 Task: Create a rule when custom fields attachments is set to a date Less than 1  hours ago by anyone except me.
Action: Mouse pressed left at (779, 207)
Screenshot: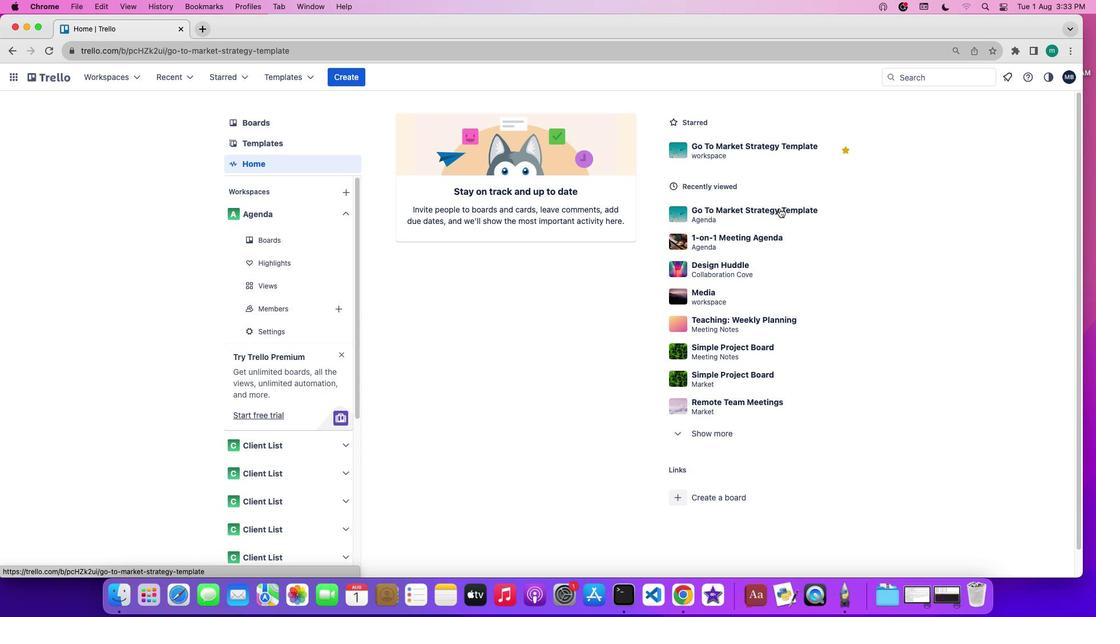 
Action: Mouse moved to (995, 246)
Screenshot: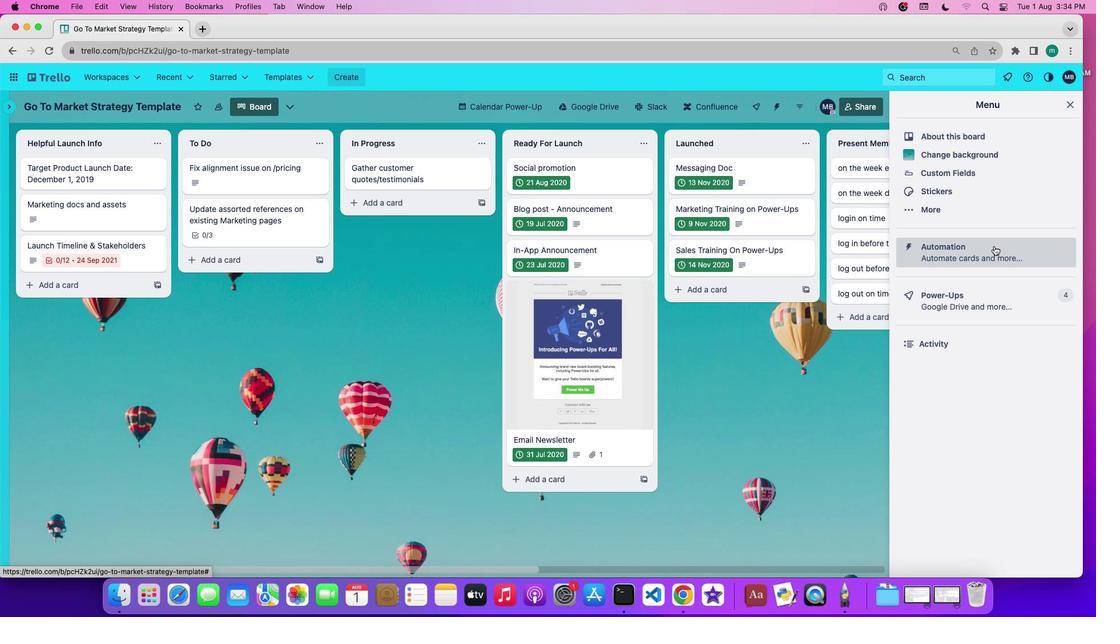 
Action: Mouse pressed left at (995, 246)
Screenshot: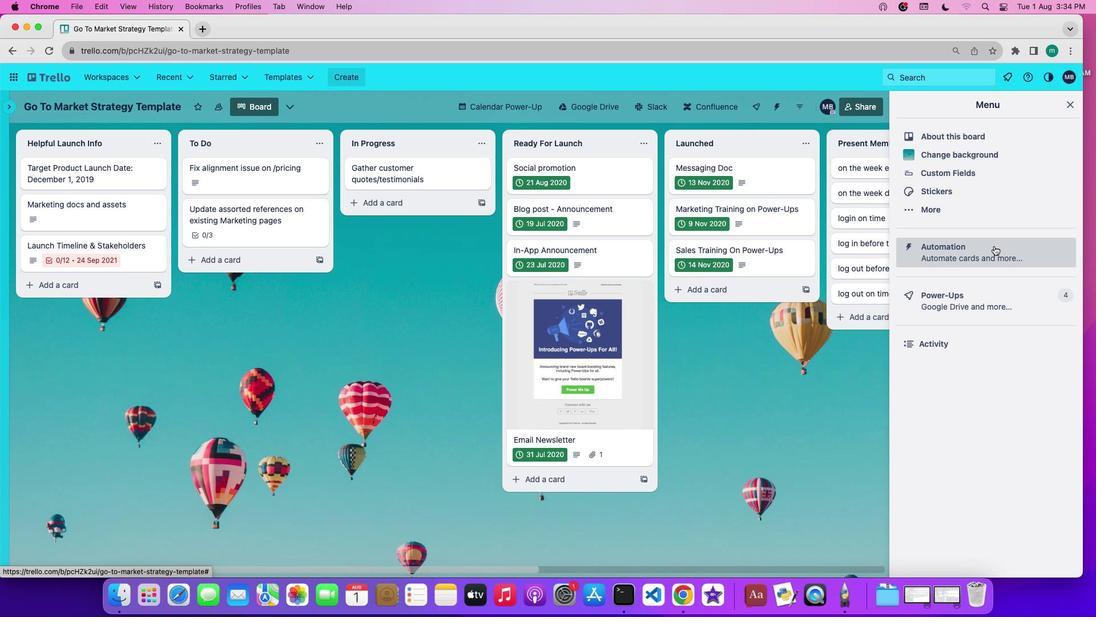 
Action: Mouse moved to (42, 204)
Screenshot: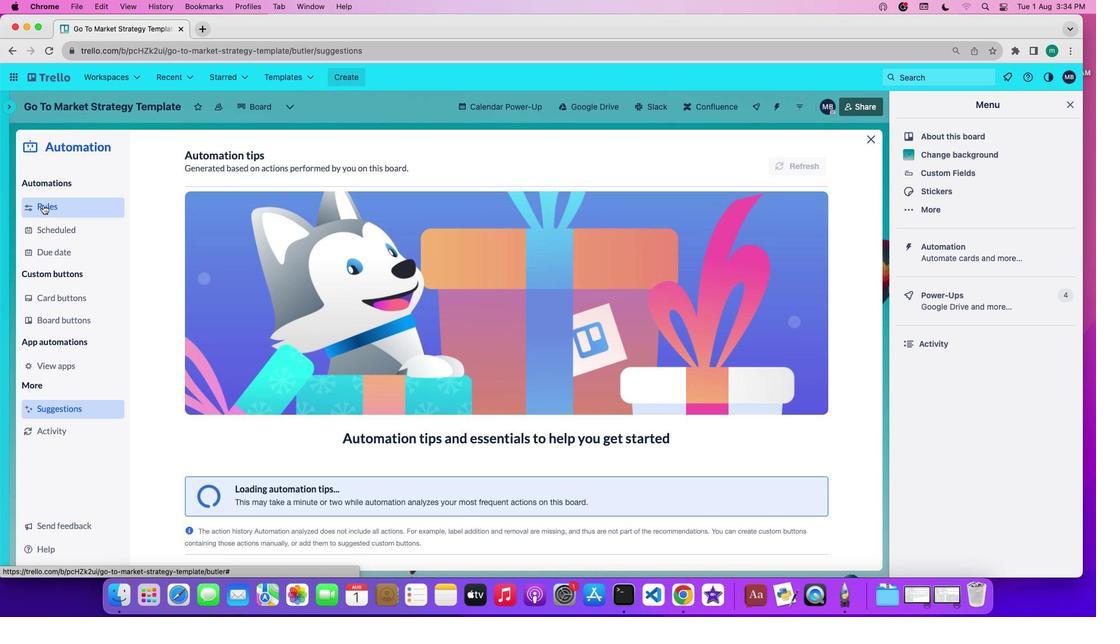 
Action: Mouse pressed left at (42, 204)
Screenshot: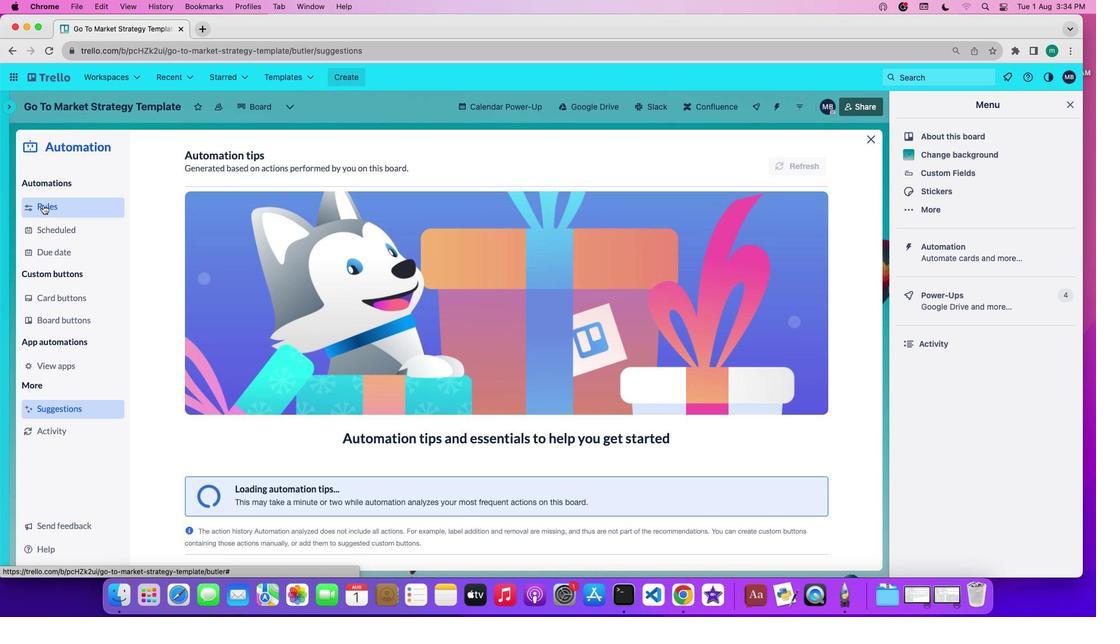 
Action: Mouse moved to (271, 403)
Screenshot: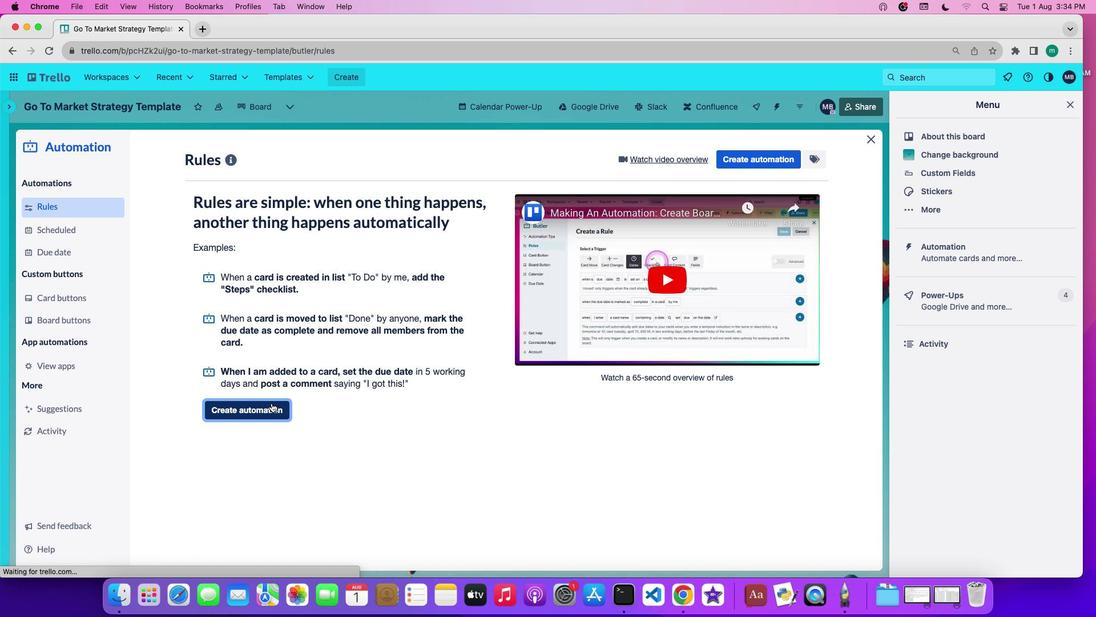 
Action: Mouse pressed left at (271, 403)
Screenshot: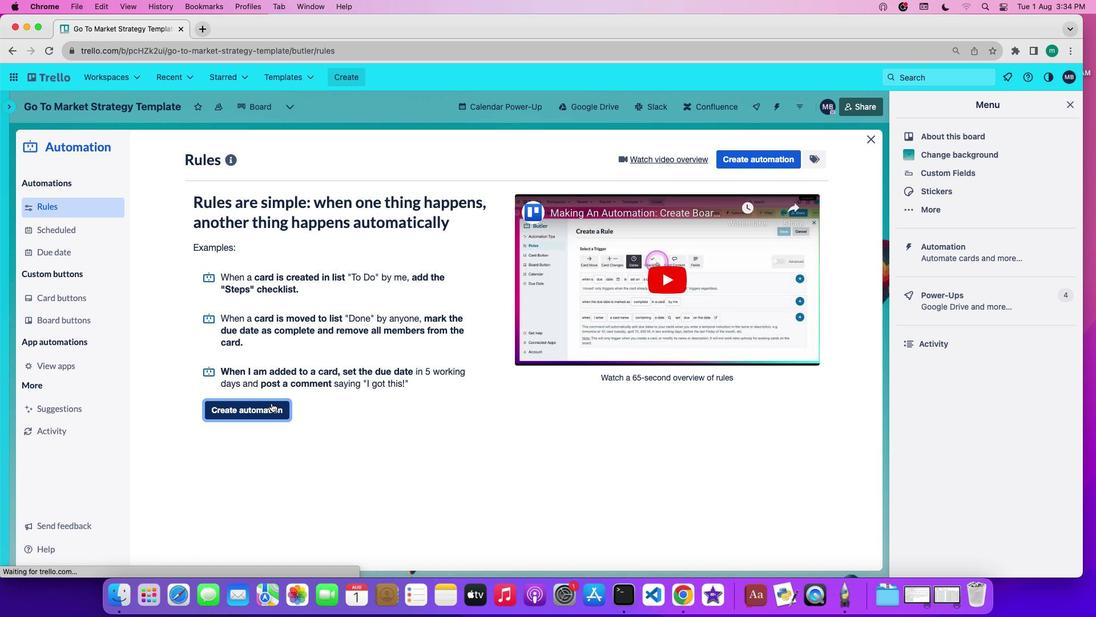 
Action: Mouse moved to (522, 270)
Screenshot: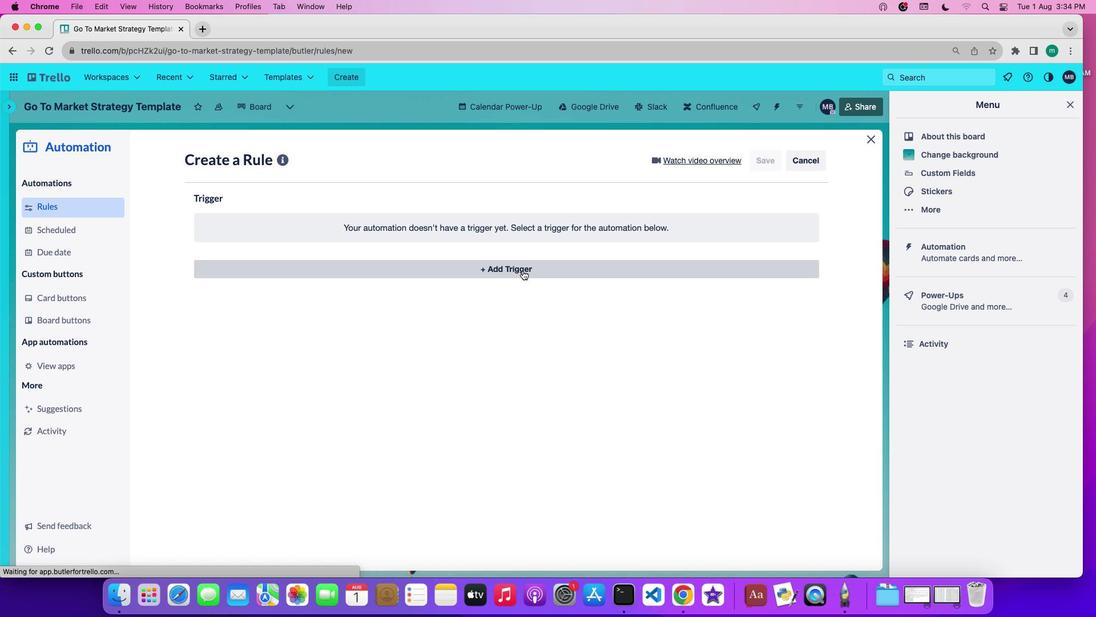 
Action: Mouse pressed left at (522, 270)
Screenshot: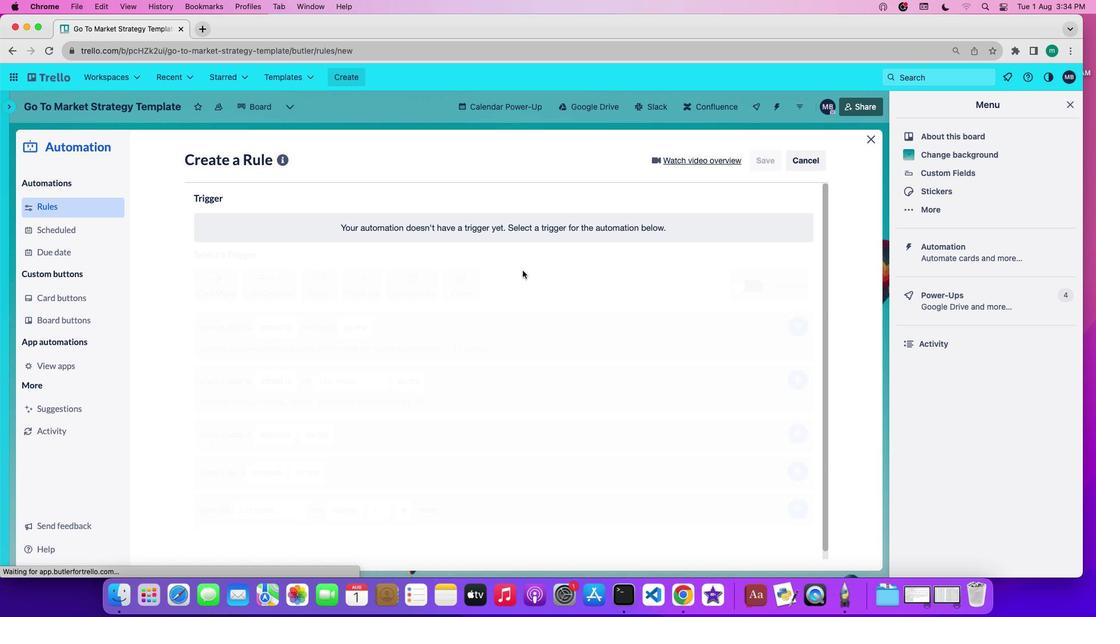 
Action: Mouse moved to (466, 301)
Screenshot: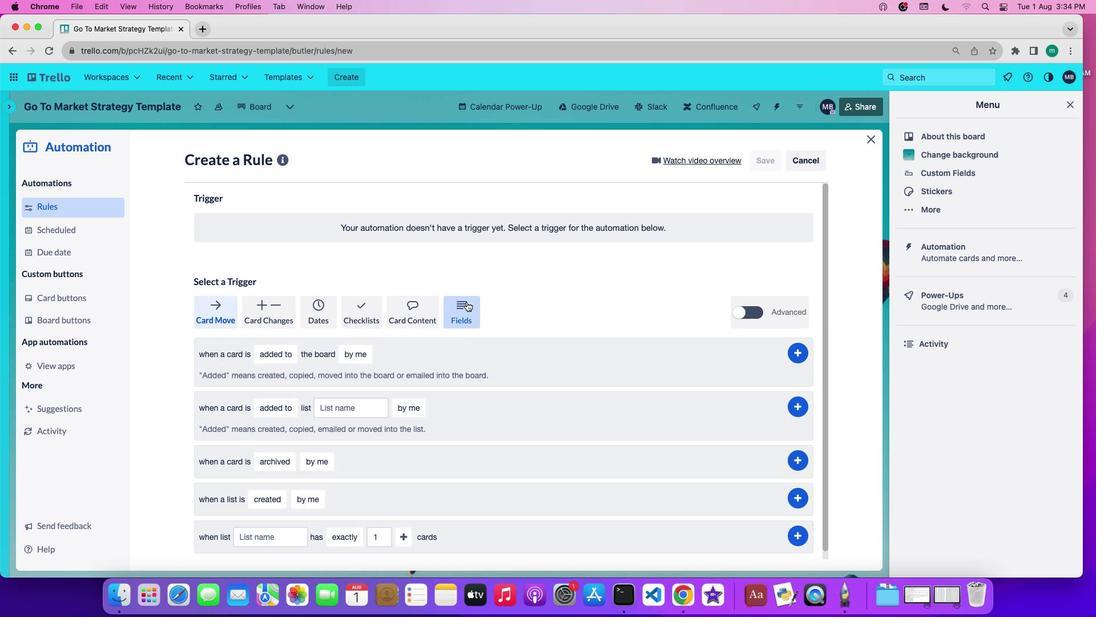
Action: Mouse pressed left at (466, 301)
Screenshot: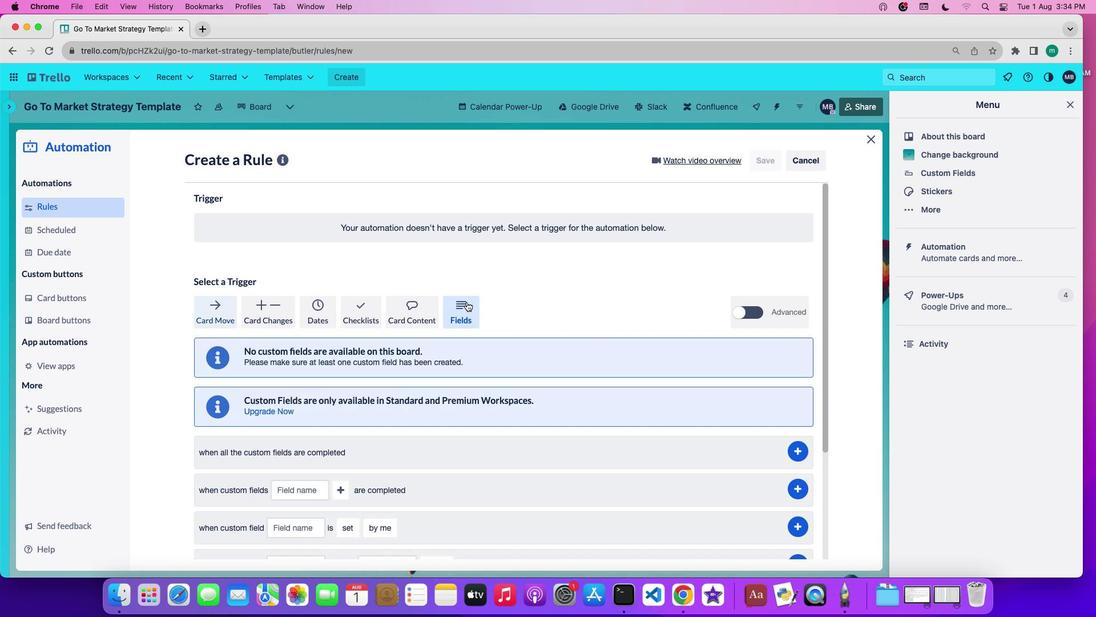 
Action: Mouse moved to (499, 395)
Screenshot: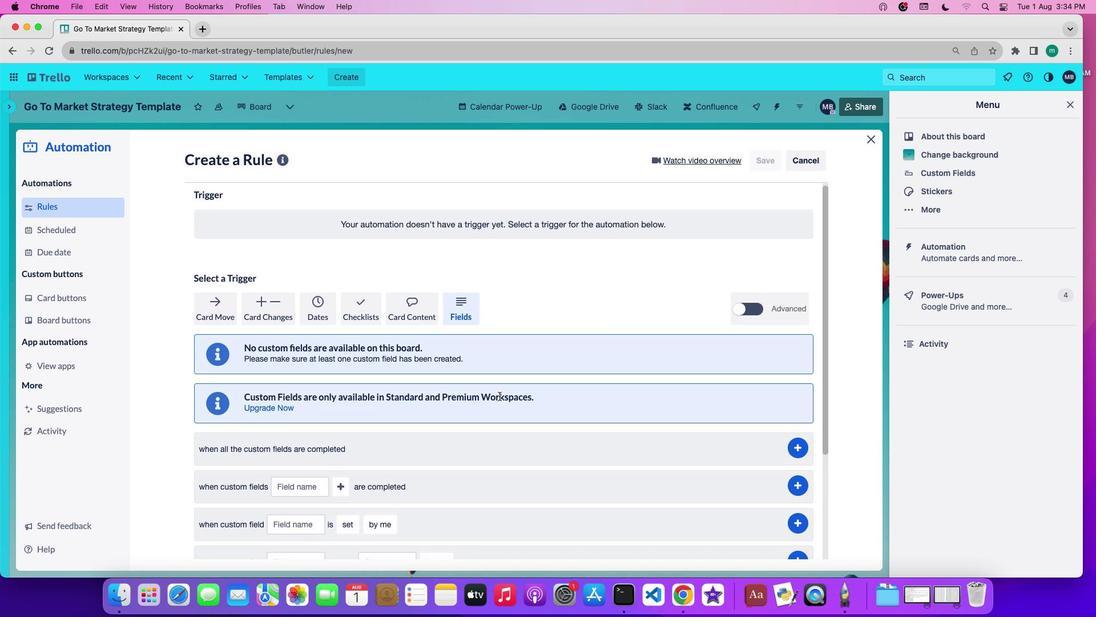 
Action: Mouse scrolled (499, 395) with delta (0, 0)
Screenshot: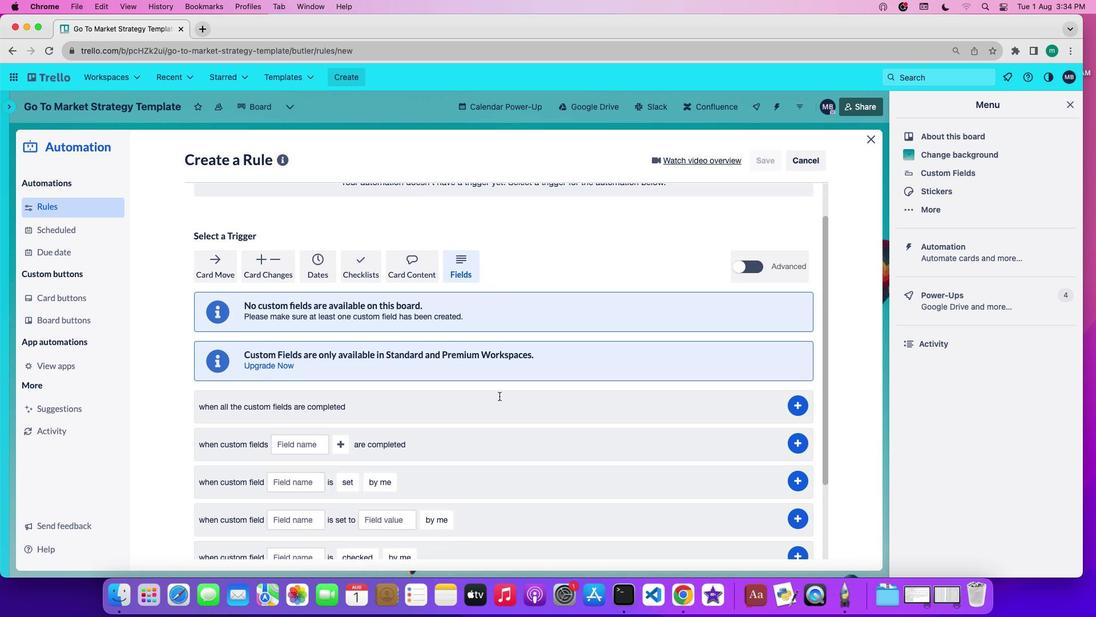 
Action: Mouse scrolled (499, 395) with delta (0, 0)
Screenshot: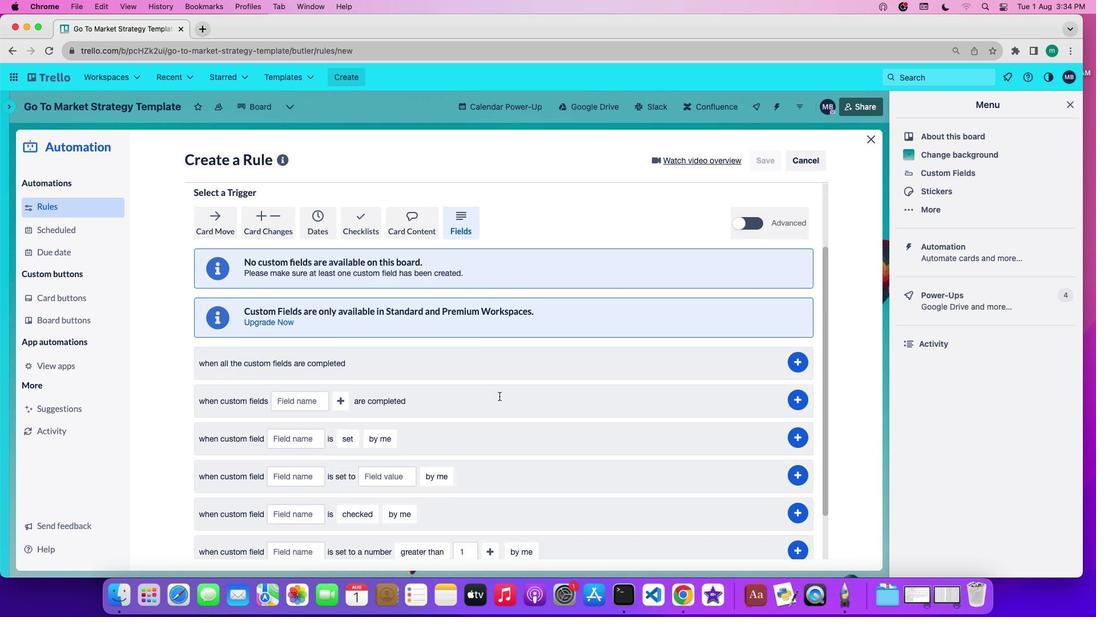
Action: Mouse moved to (499, 395)
Screenshot: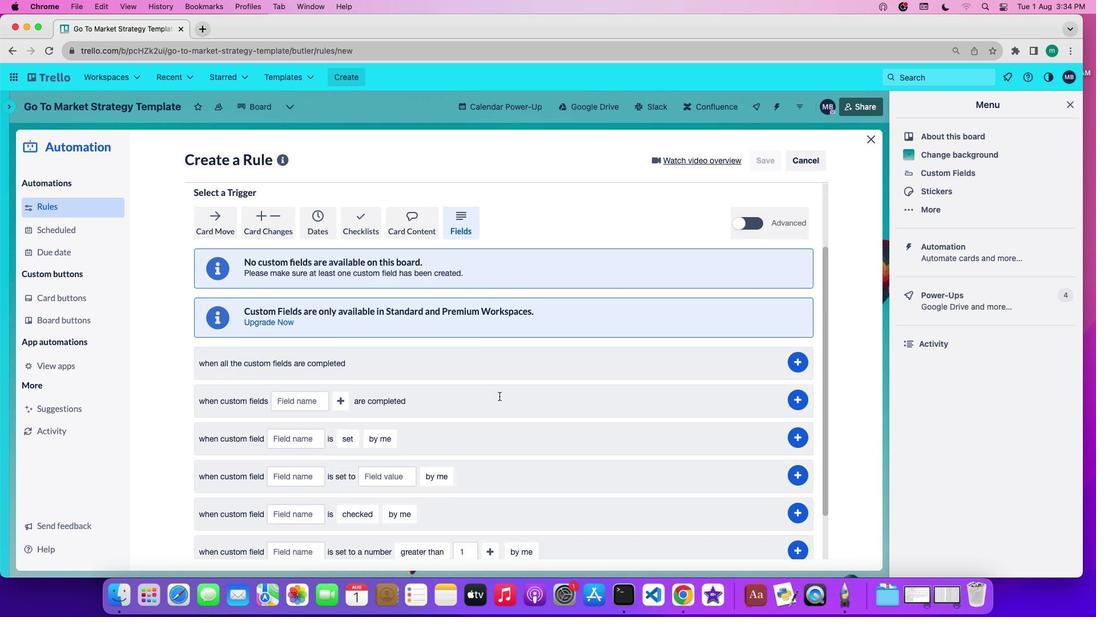 
Action: Mouse scrolled (499, 395) with delta (0, -1)
Screenshot: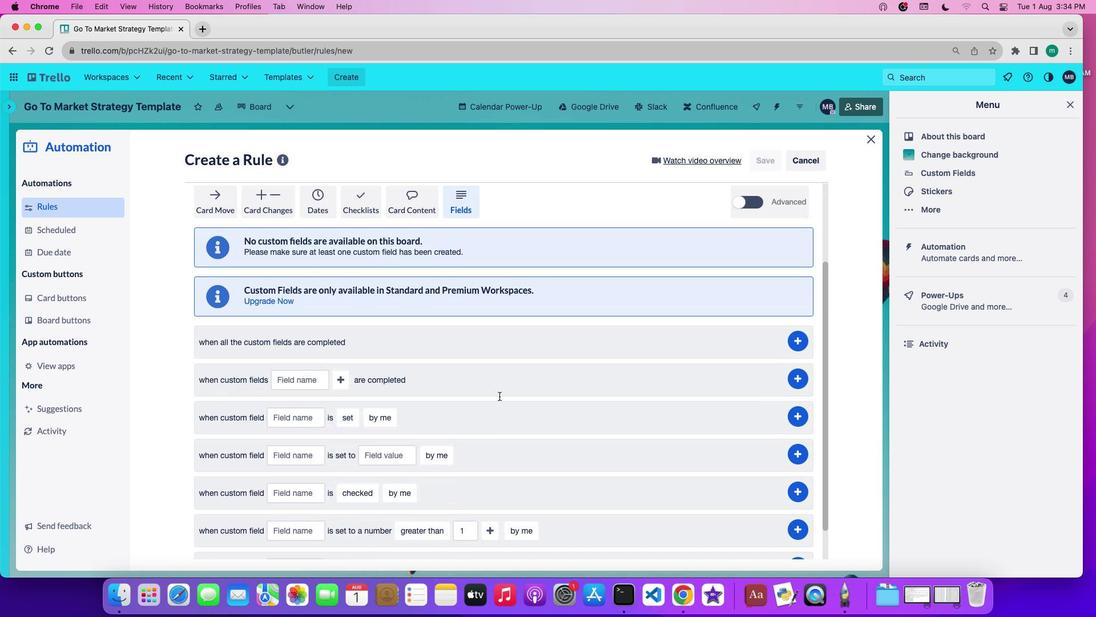 
Action: Mouse scrolled (499, 395) with delta (0, -2)
Screenshot: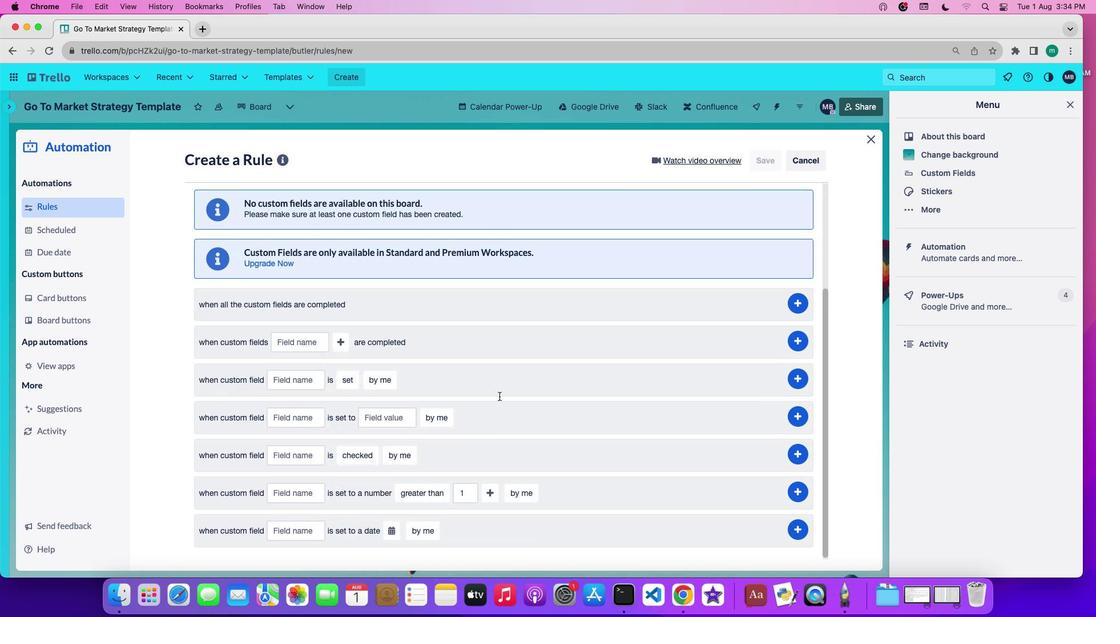 
Action: Mouse scrolled (499, 395) with delta (0, -2)
Screenshot: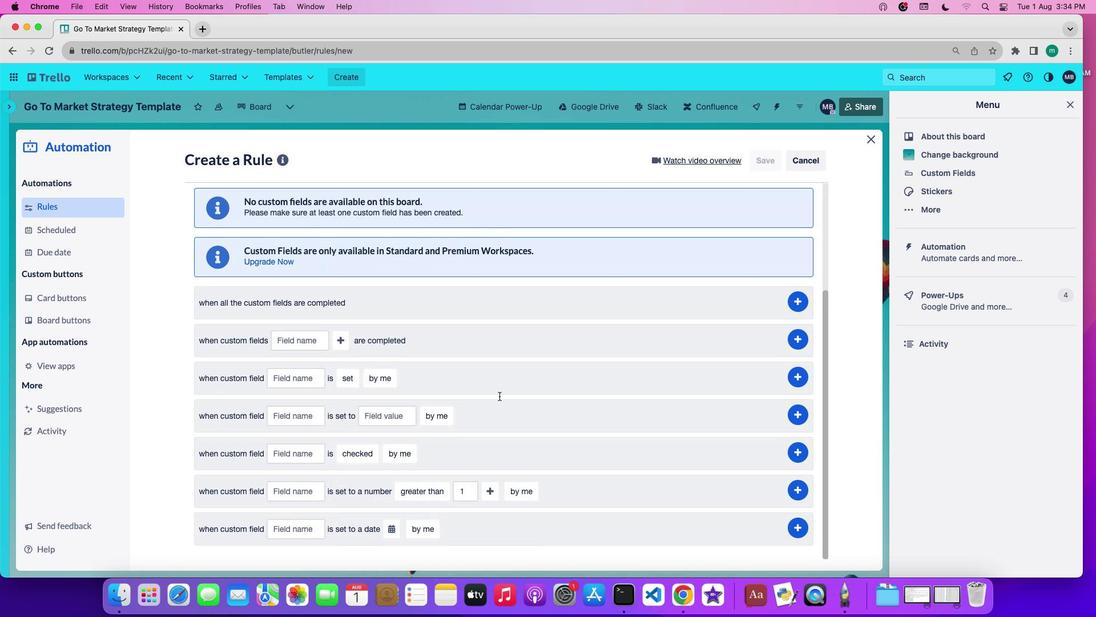 
Action: Mouse scrolled (499, 395) with delta (0, 0)
Screenshot: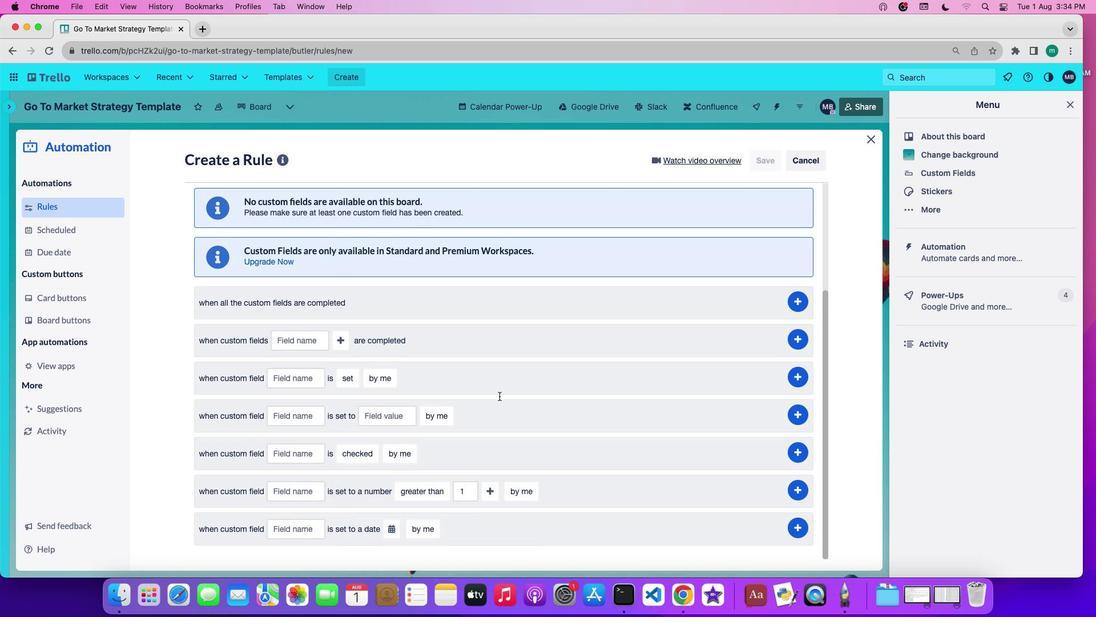 
Action: Mouse scrolled (499, 395) with delta (0, 0)
Screenshot: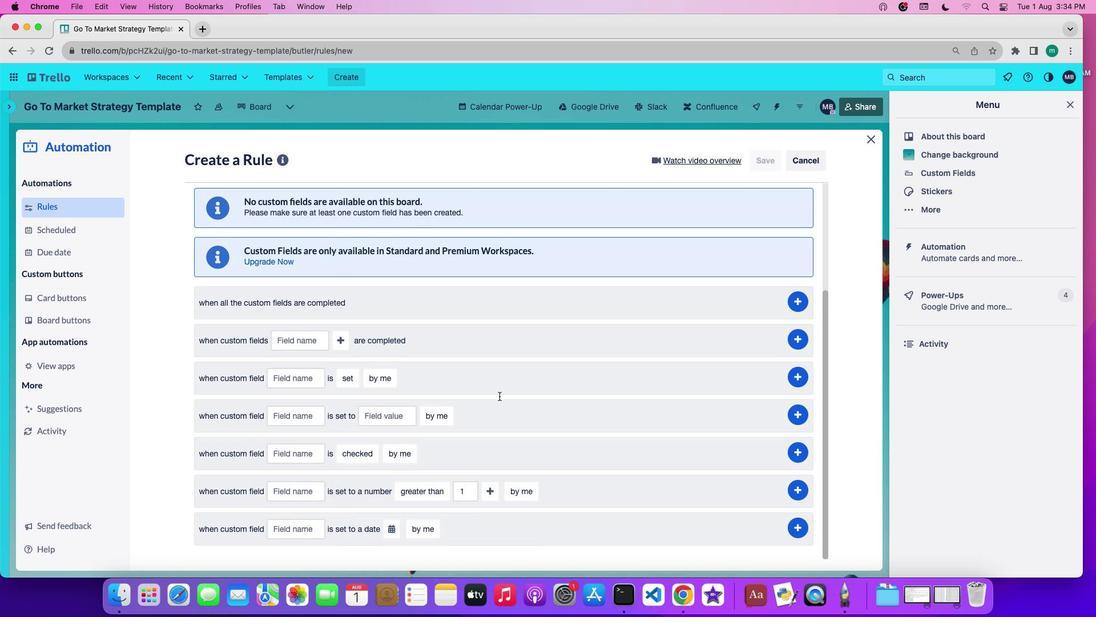 
Action: Mouse scrolled (499, 395) with delta (0, -1)
Screenshot: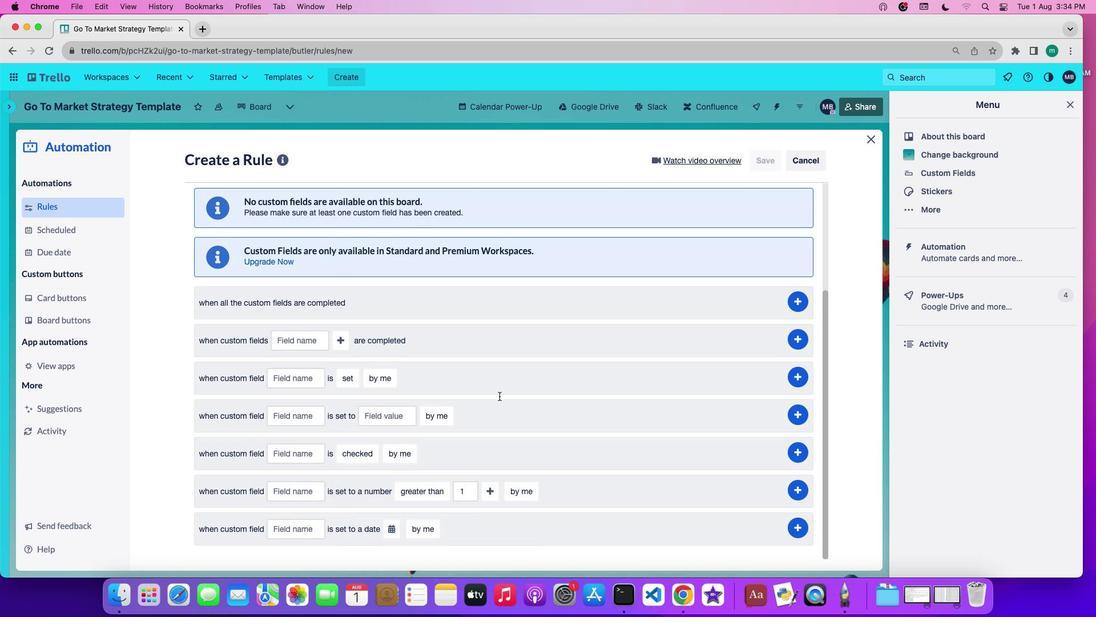 
Action: Mouse scrolled (499, 395) with delta (0, -2)
Screenshot: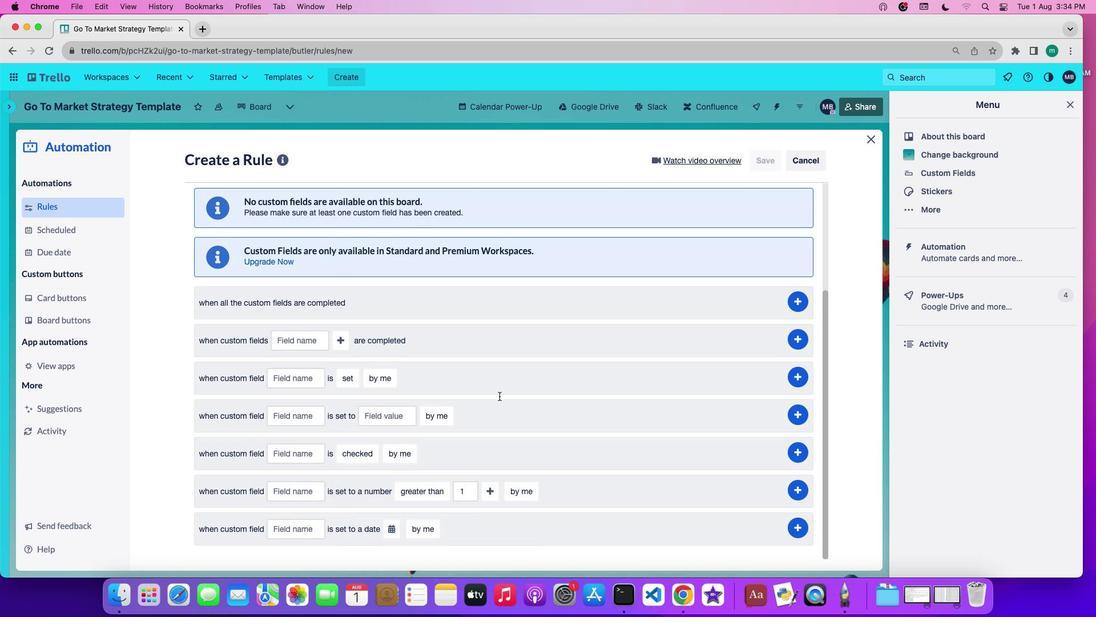 
Action: Mouse moved to (319, 519)
Screenshot: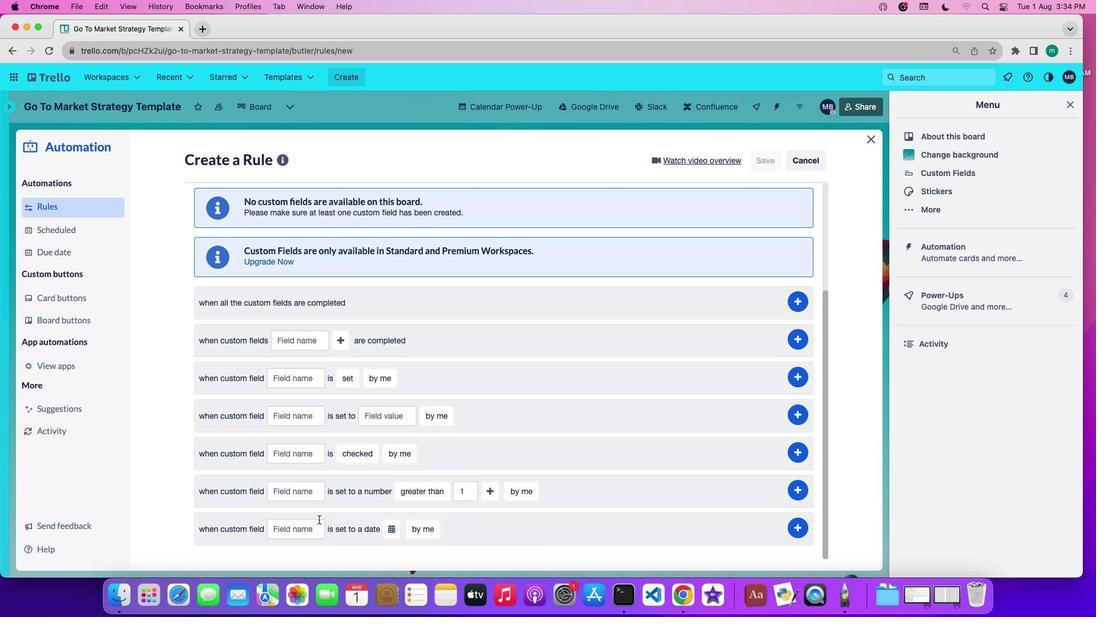 
Action: Mouse pressed left at (319, 519)
Screenshot: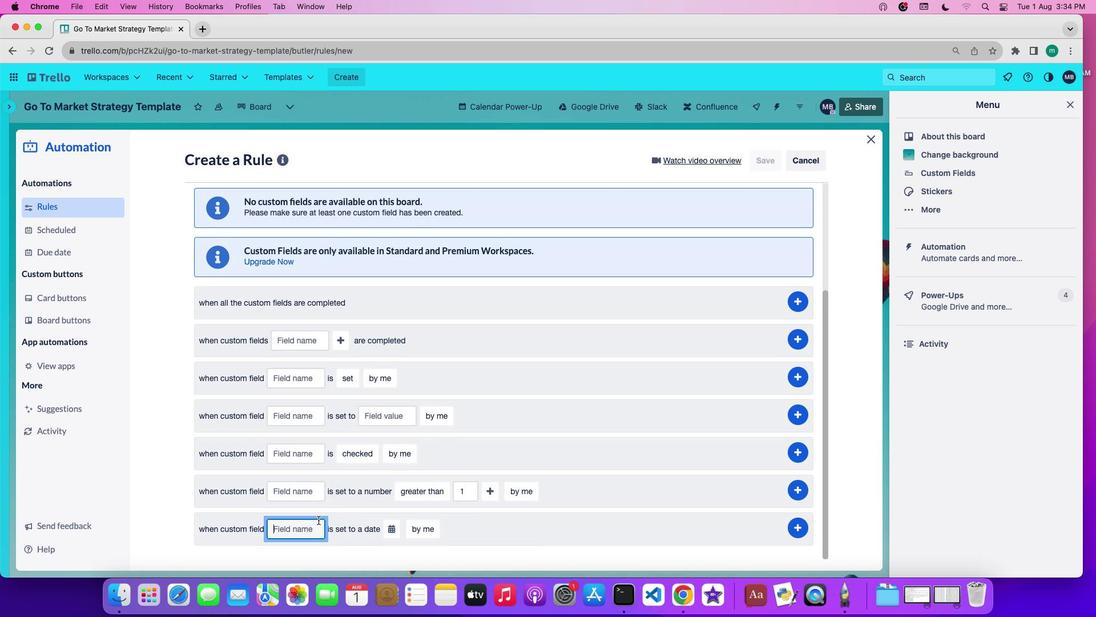 
Action: Mouse moved to (318, 519)
Screenshot: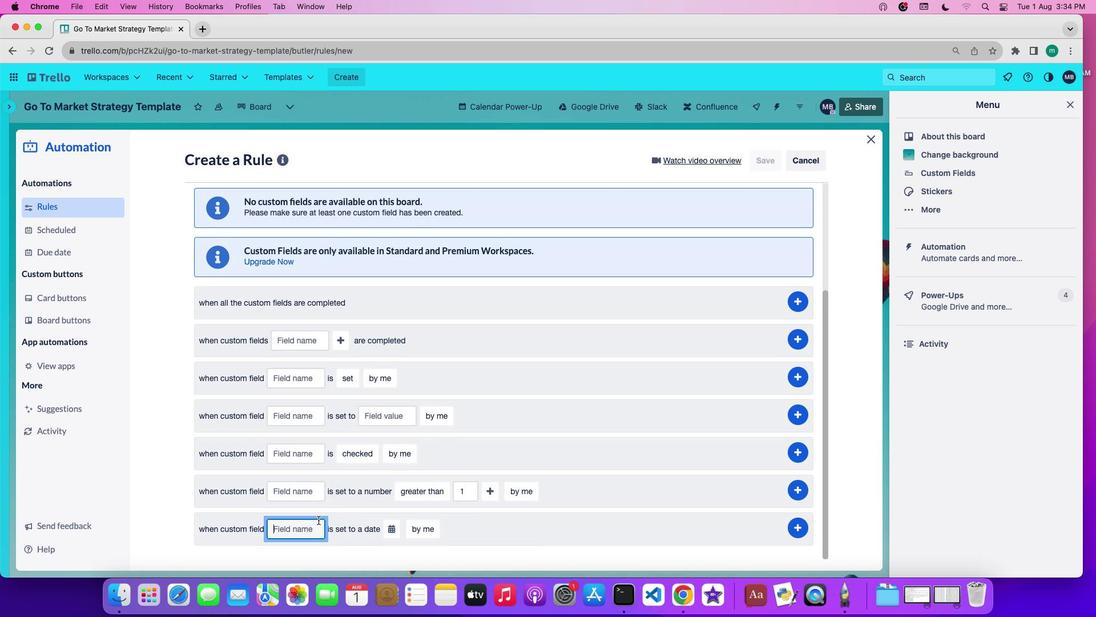 
Action: Key pressed 'a''t''t''a''c''h''m''e''n''t''s'
Screenshot: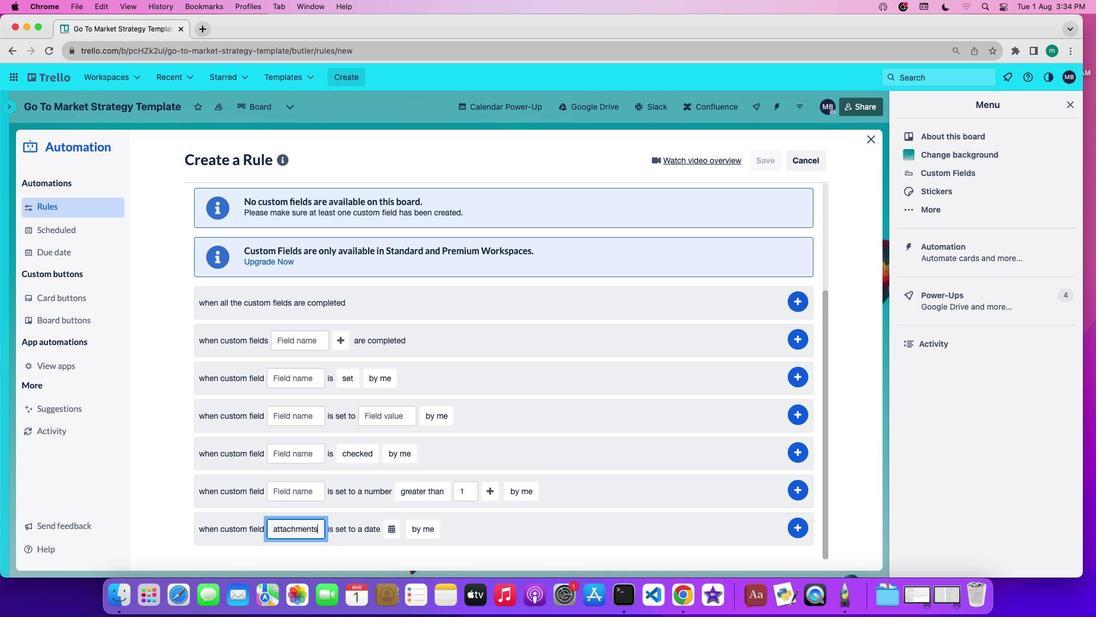 
Action: Mouse moved to (385, 534)
Screenshot: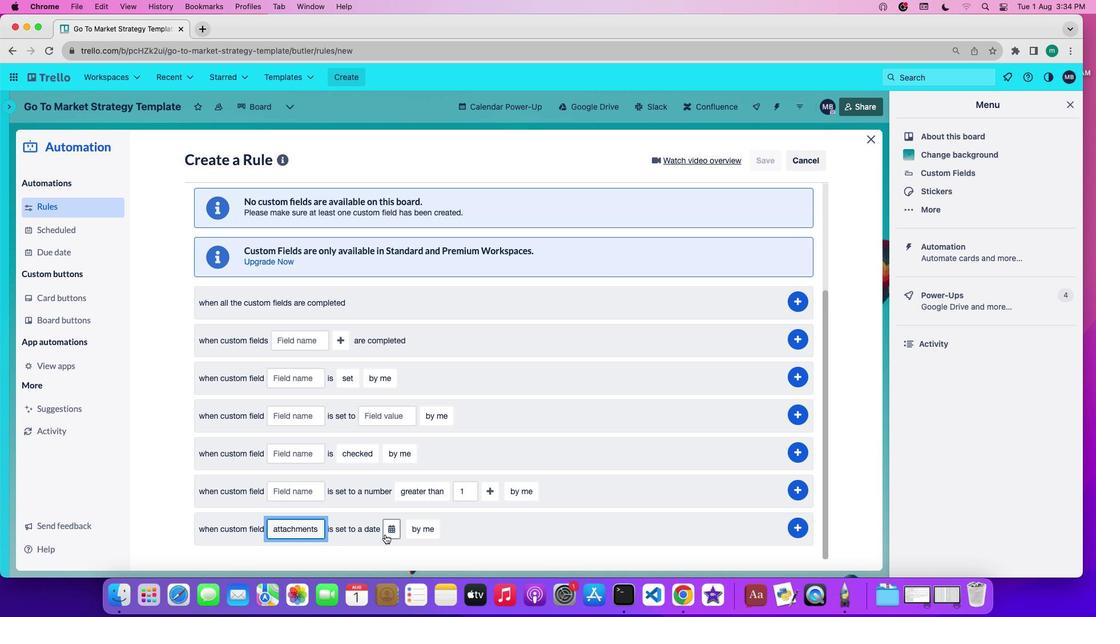 
Action: Mouse pressed left at (385, 534)
Screenshot: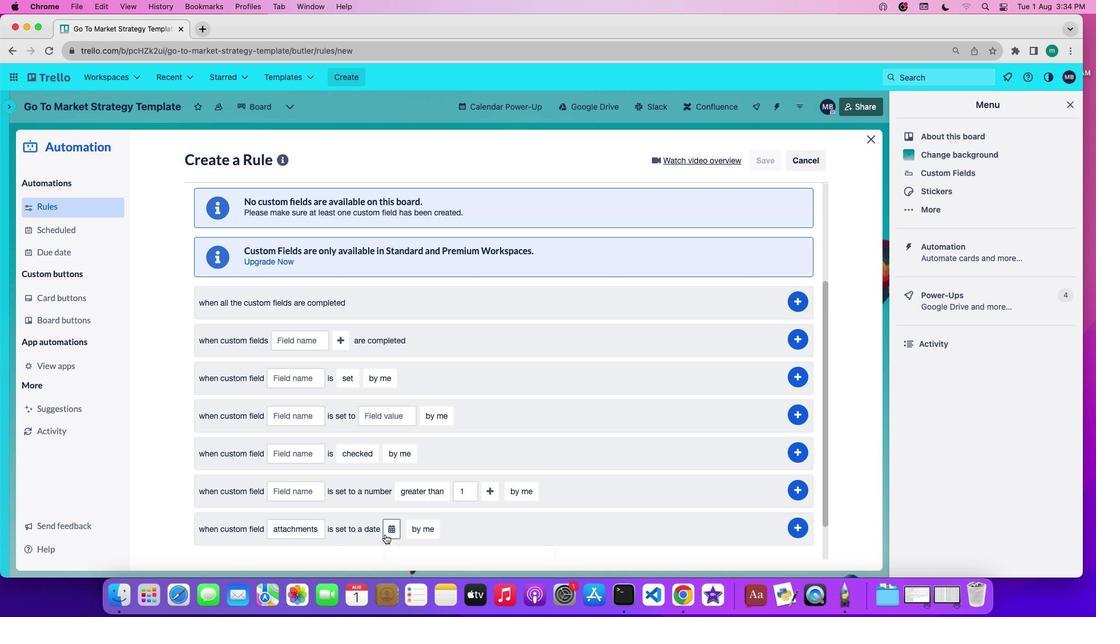 
Action: Mouse moved to (387, 534)
Screenshot: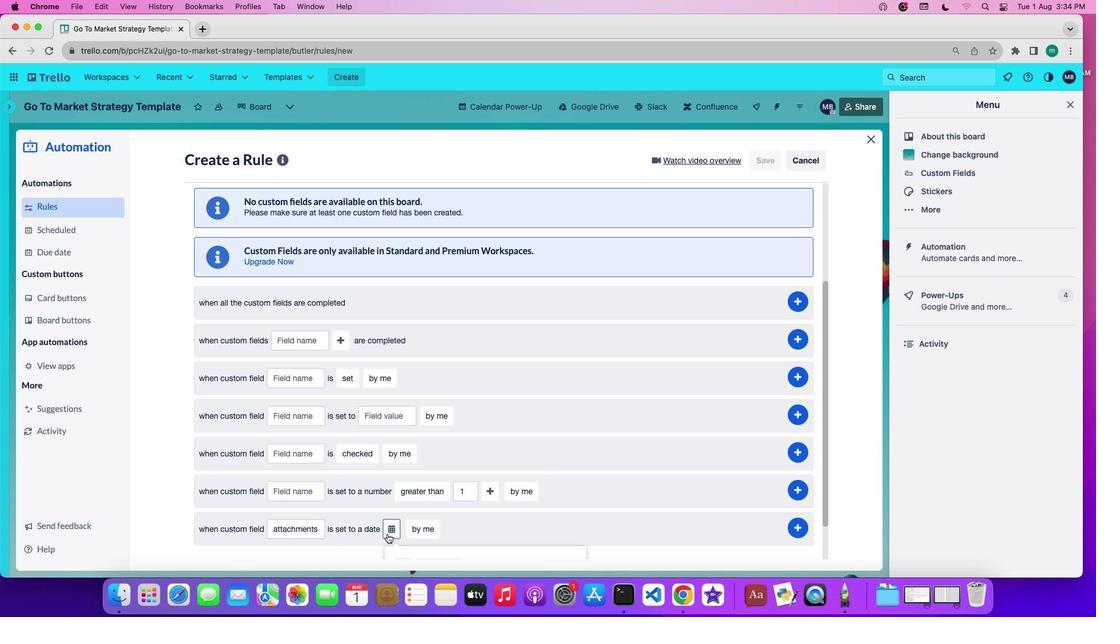 
Action: Mouse pressed left at (387, 534)
Screenshot: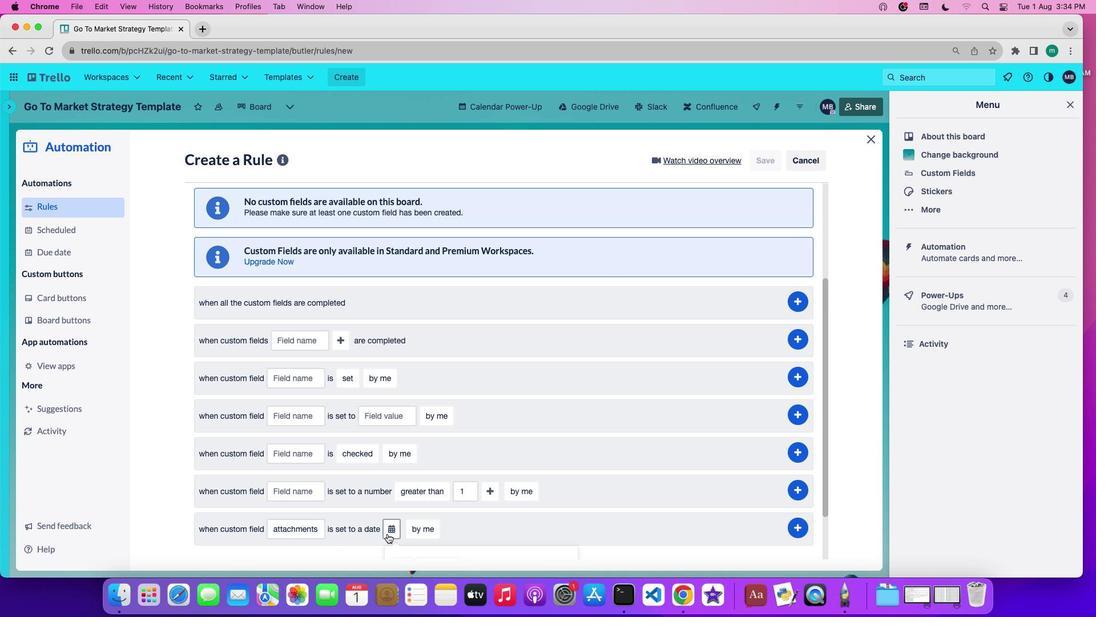 
Action: Mouse moved to (394, 519)
Screenshot: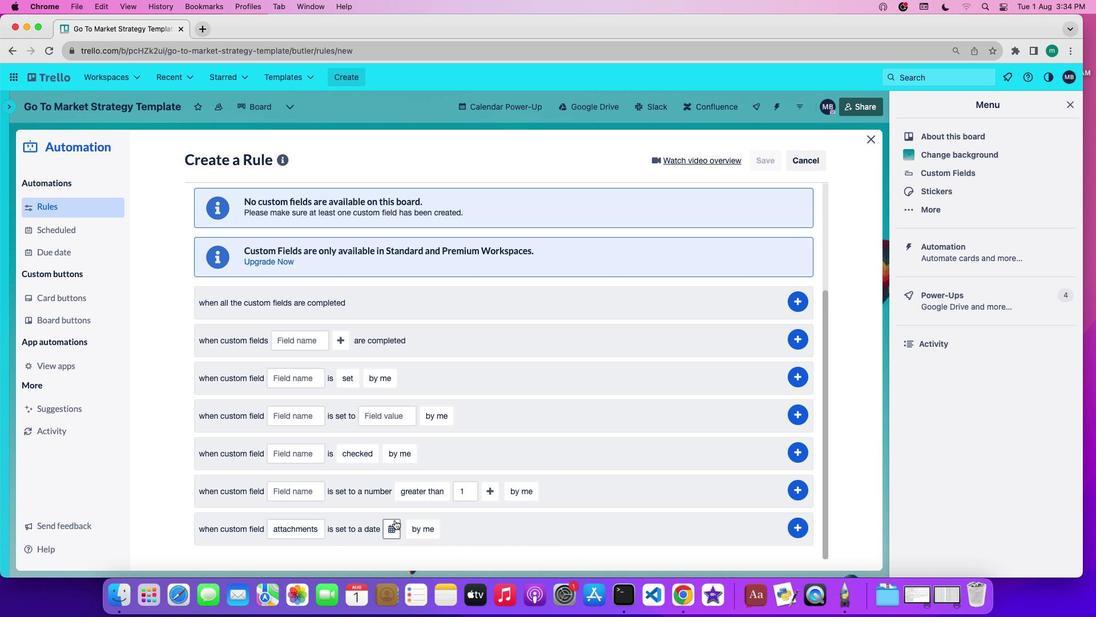 
Action: Mouse pressed left at (394, 519)
Screenshot: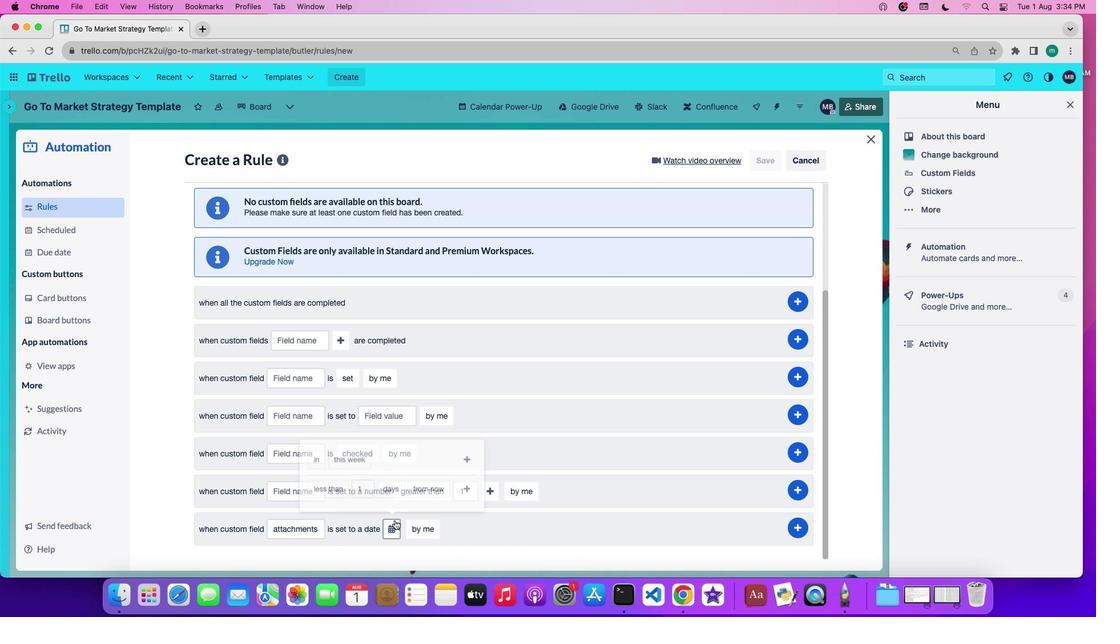 
Action: Mouse moved to (343, 491)
Screenshot: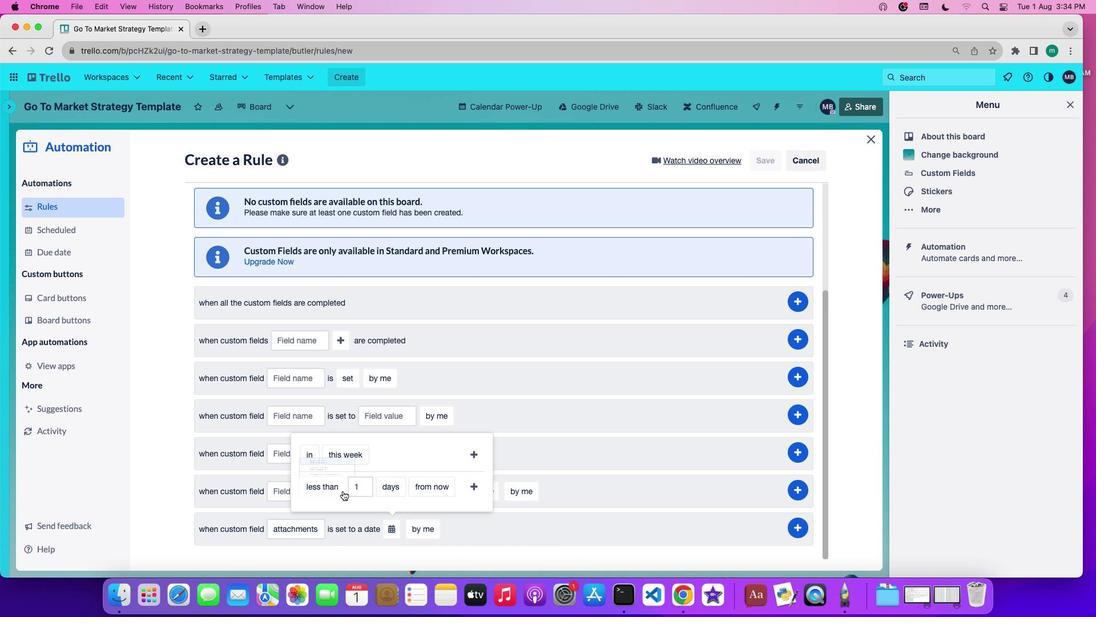 
Action: Mouse pressed left at (343, 491)
Screenshot: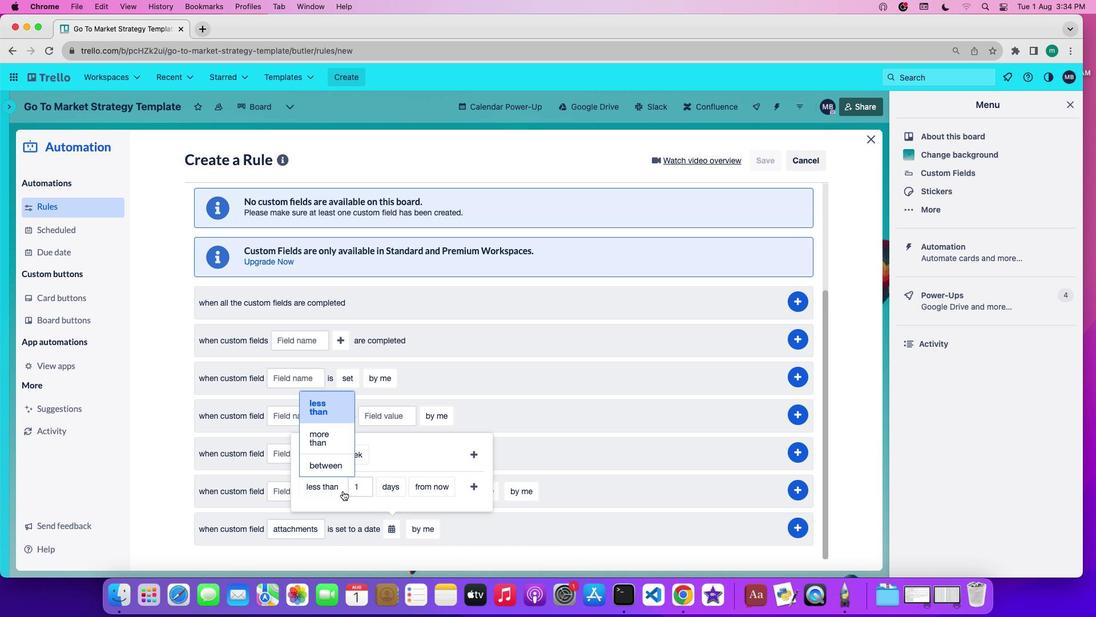 
Action: Mouse moved to (309, 403)
Screenshot: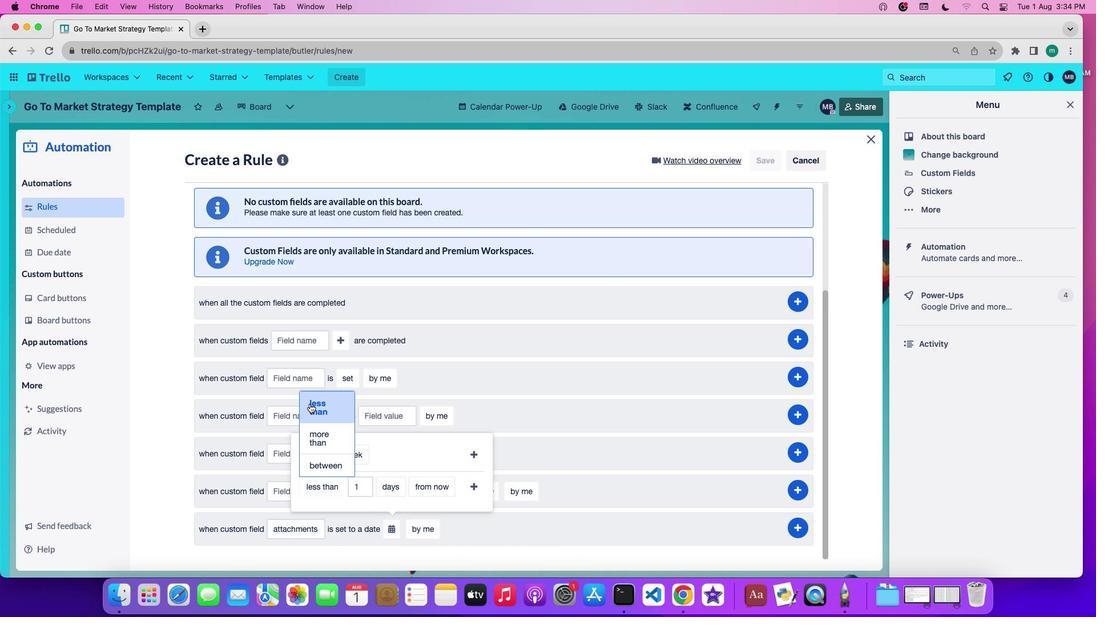 
Action: Mouse pressed left at (309, 403)
Screenshot: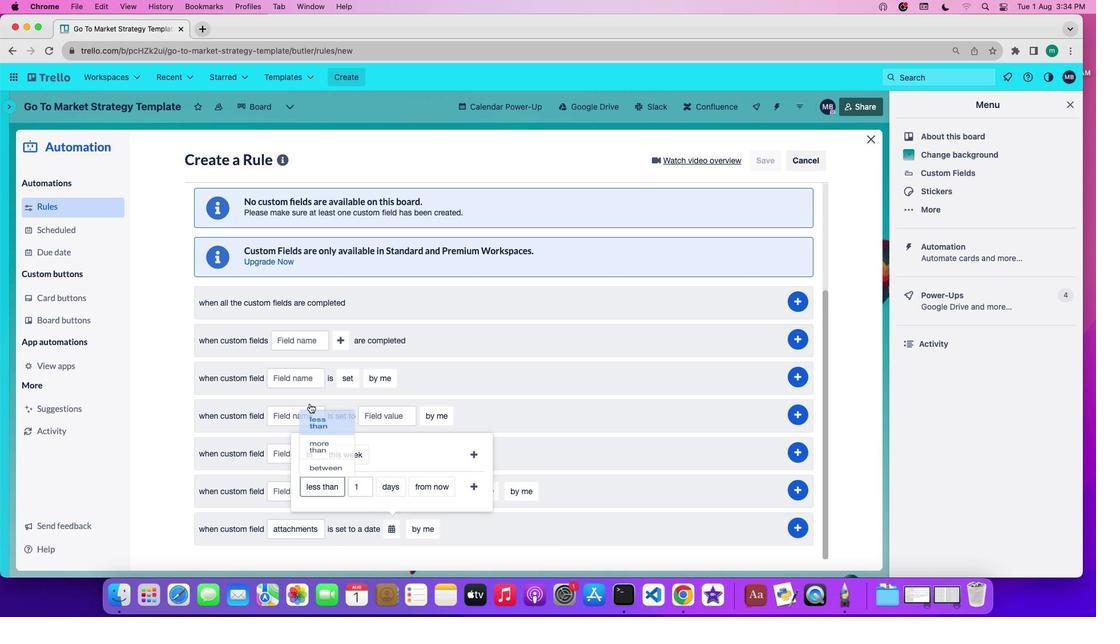 
Action: Mouse moved to (391, 496)
Screenshot: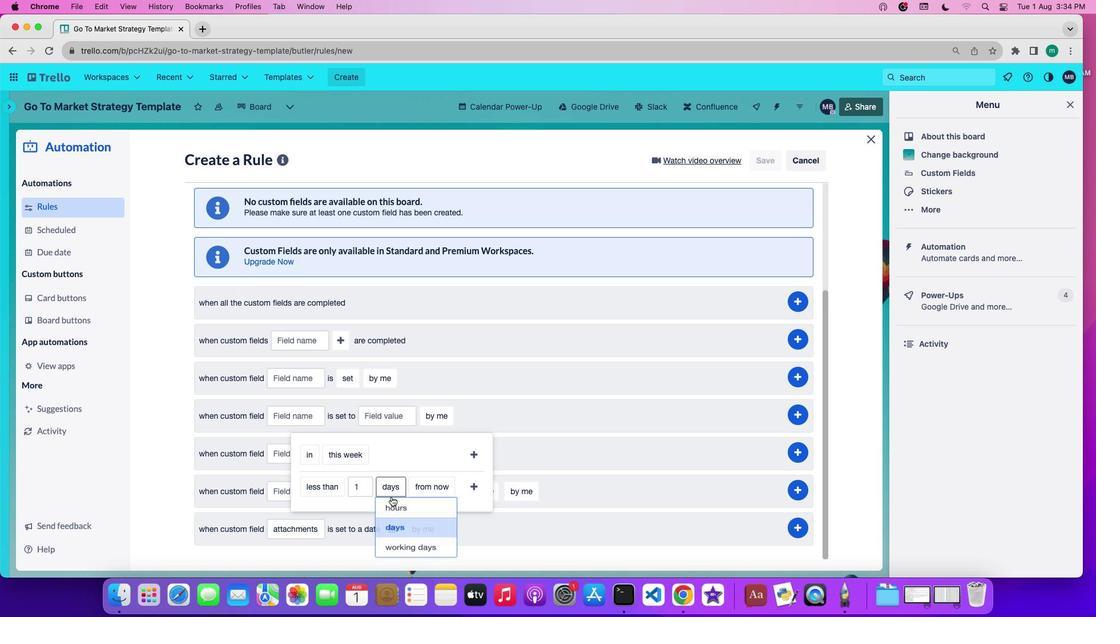
Action: Mouse pressed left at (391, 496)
Screenshot: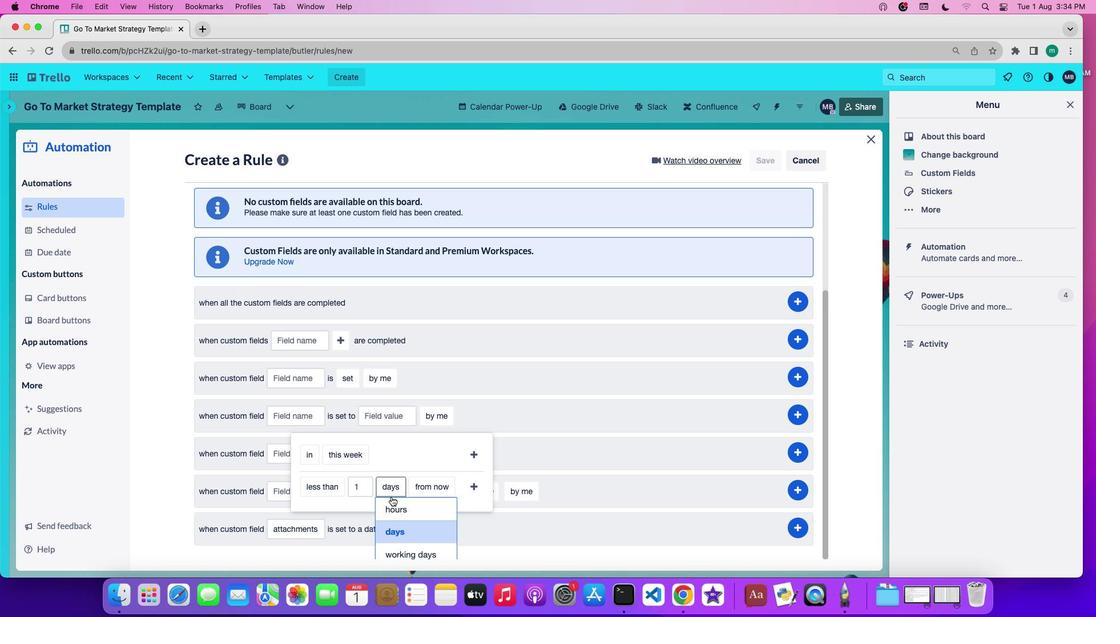 
Action: Mouse moved to (398, 509)
Screenshot: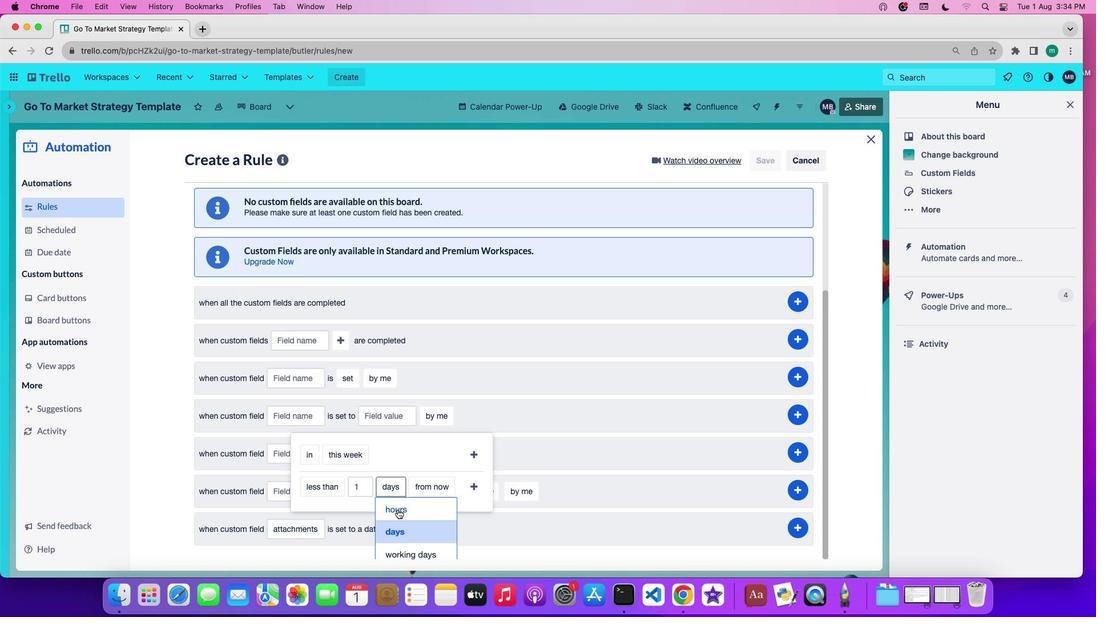 
Action: Mouse pressed left at (398, 509)
Screenshot: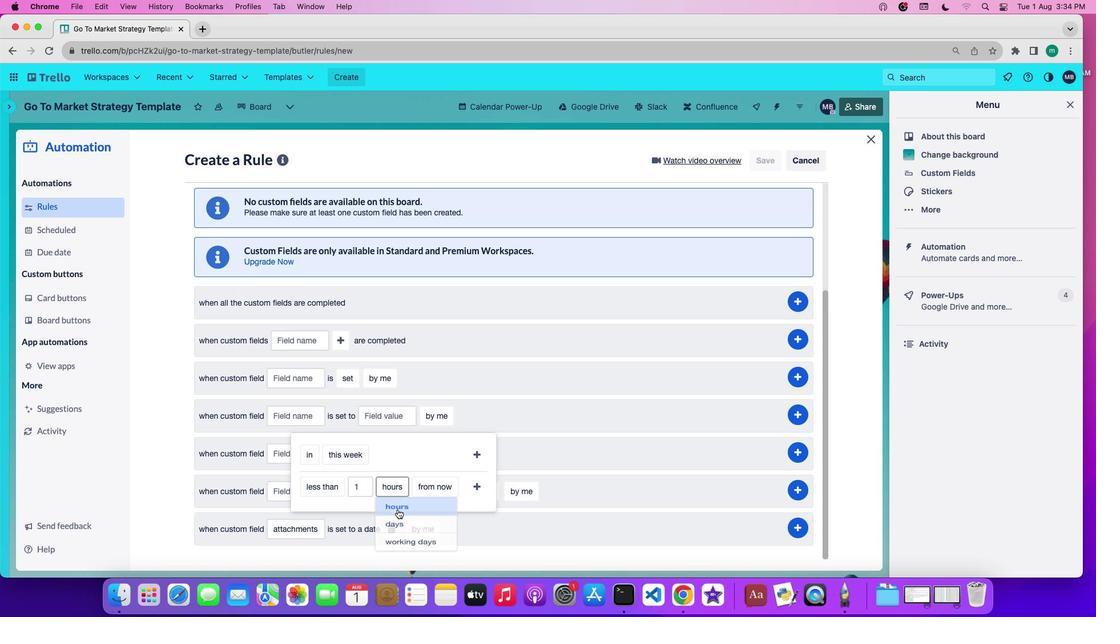 
Action: Mouse moved to (422, 491)
Screenshot: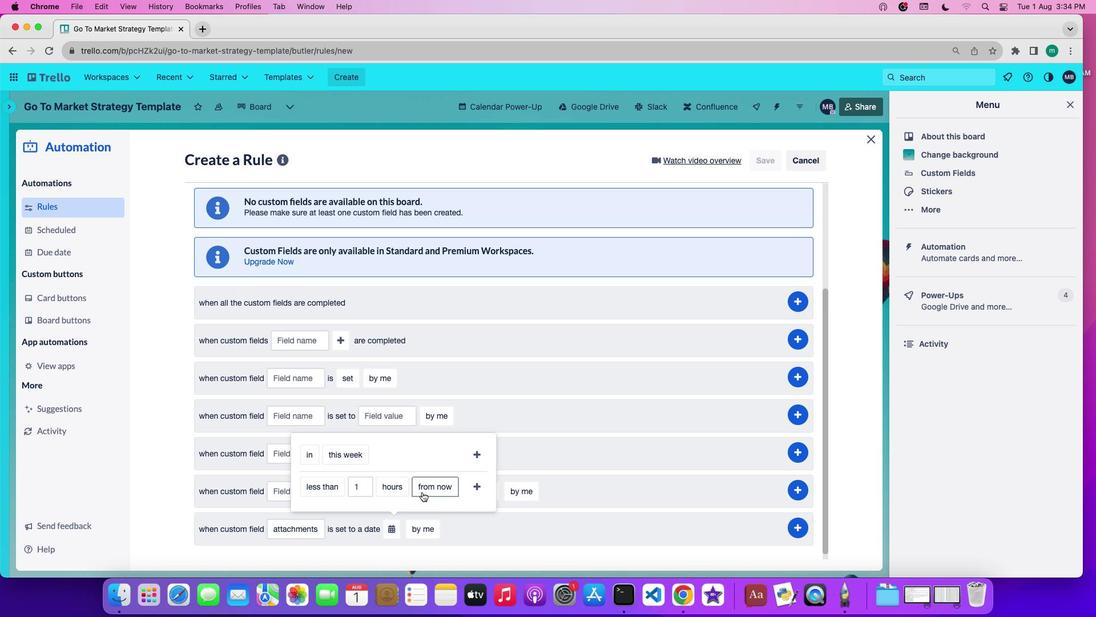 
Action: Mouse pressed left at (422, 491)
Screenshot: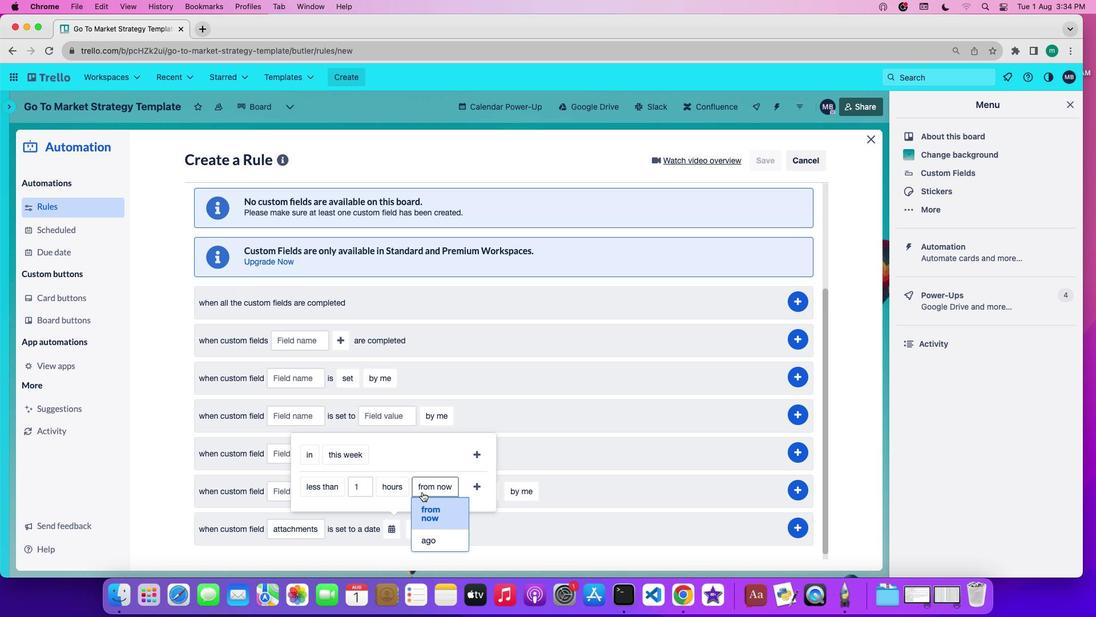 
Action: Mouse moved to (437, 537)
Screenshot: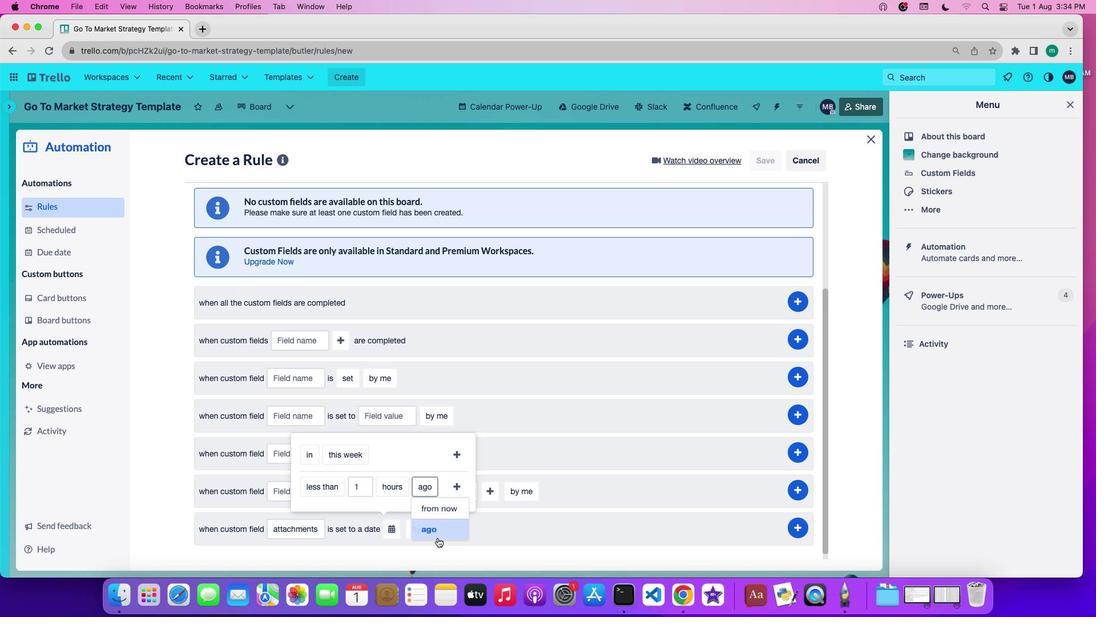 
Action: Mouse pressed left at (437, 537)
Screenshot: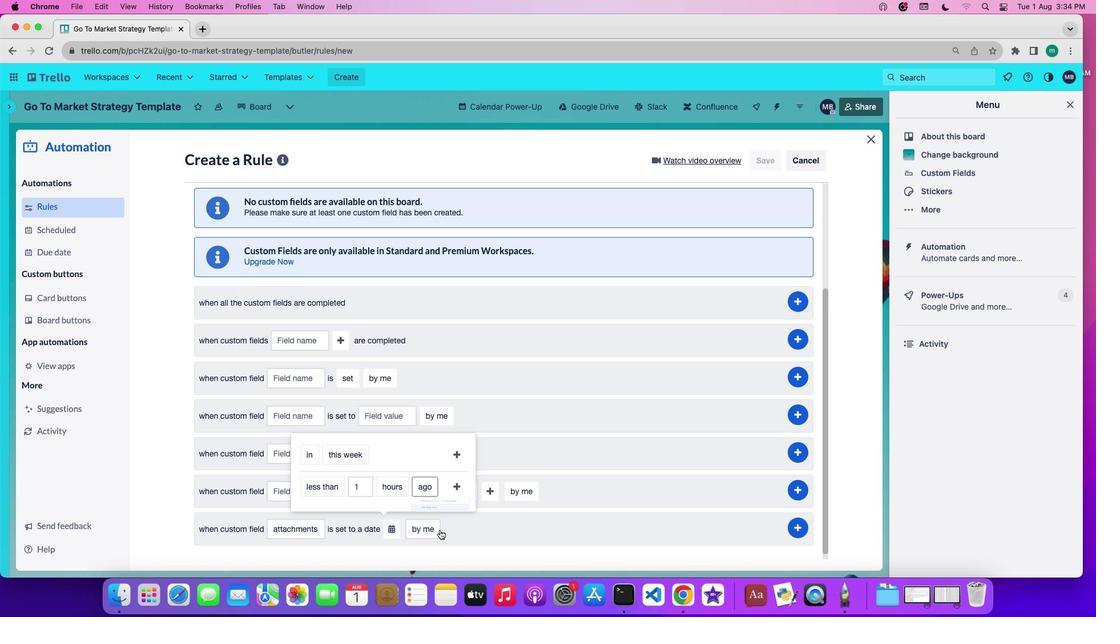
Action: Mouse moved to (455, 481)
Screenshot: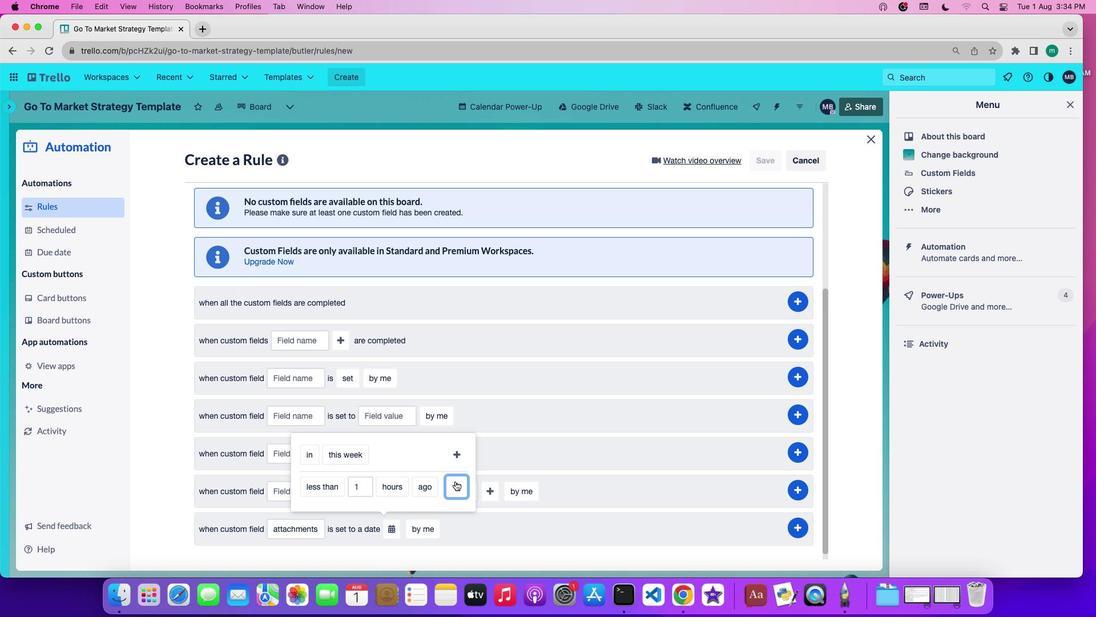 
Action: Mouse pressed left at (455, 481)
Screenshot: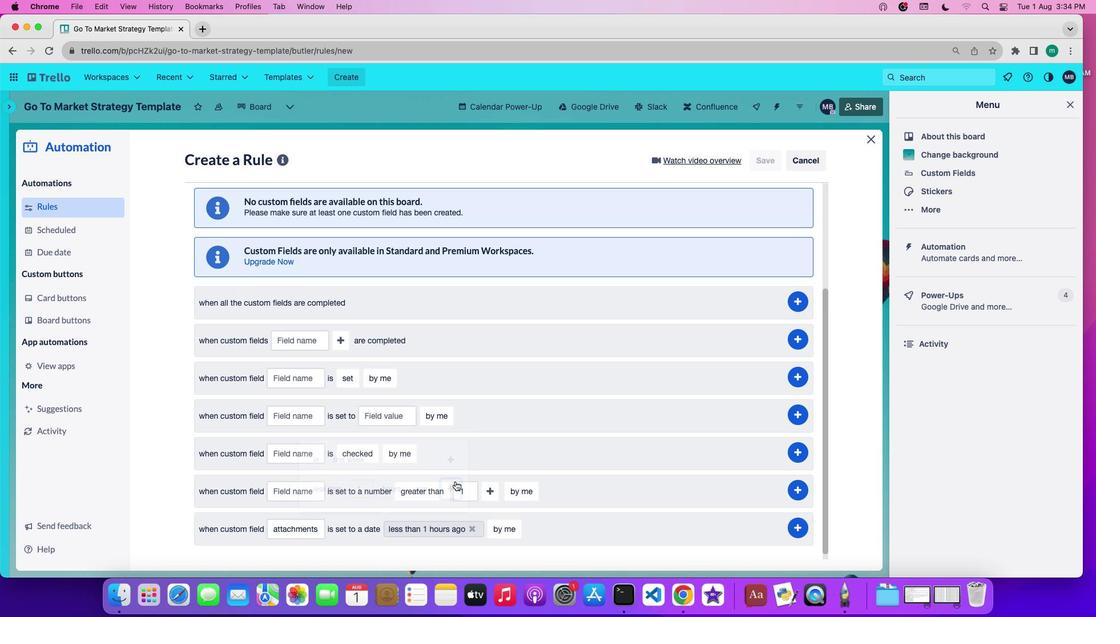 
Action: Mouse moved to (504, 531)
Screenshot: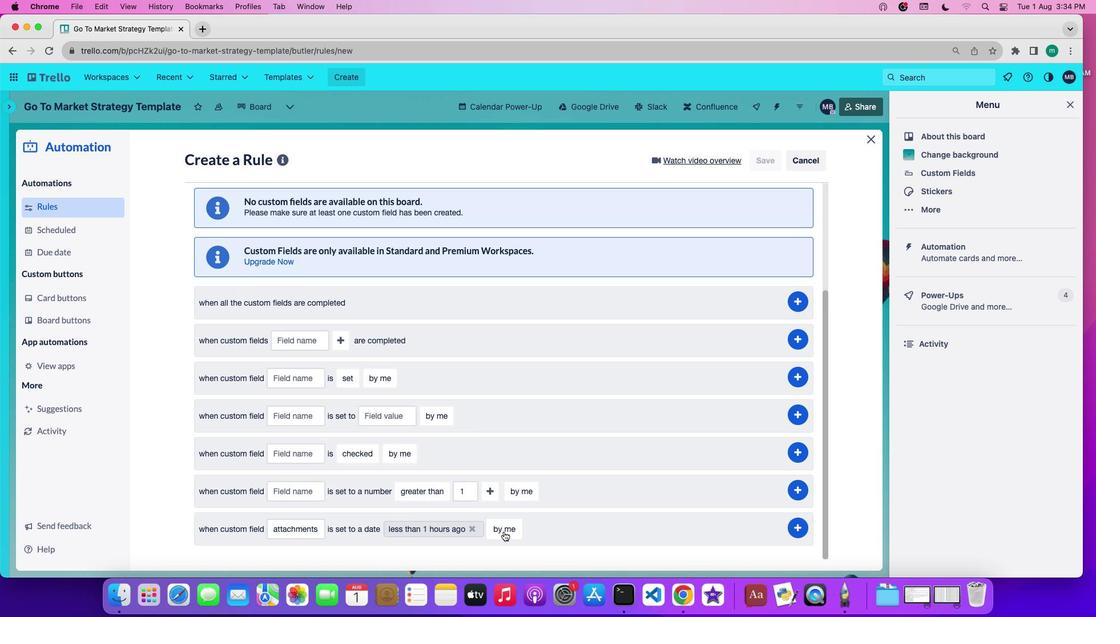 
Action: Mouse pressed left at (504, 531)
Screenshot: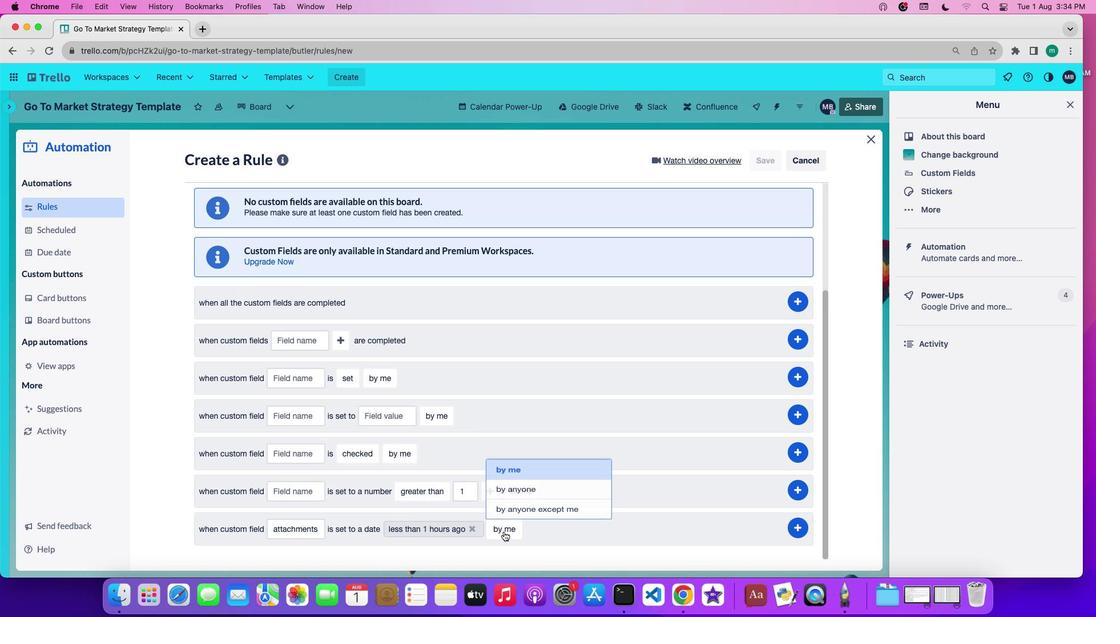 
Action: Mouse moved to (516, 504)
Screenshot: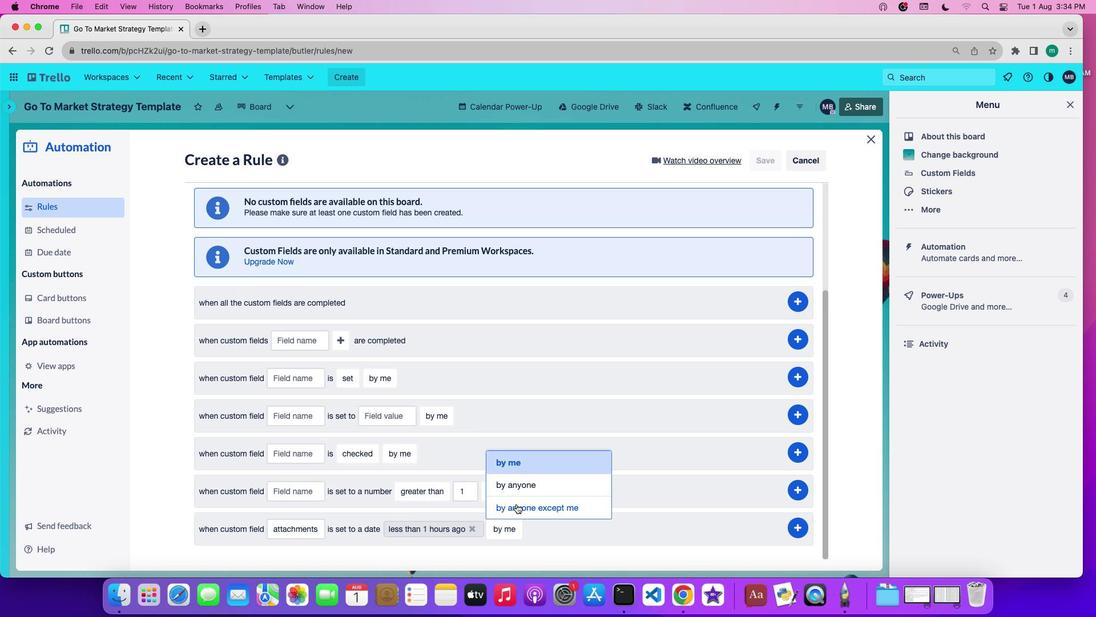 
Action: Mouse pressed left at (516, 504)
Screenshot: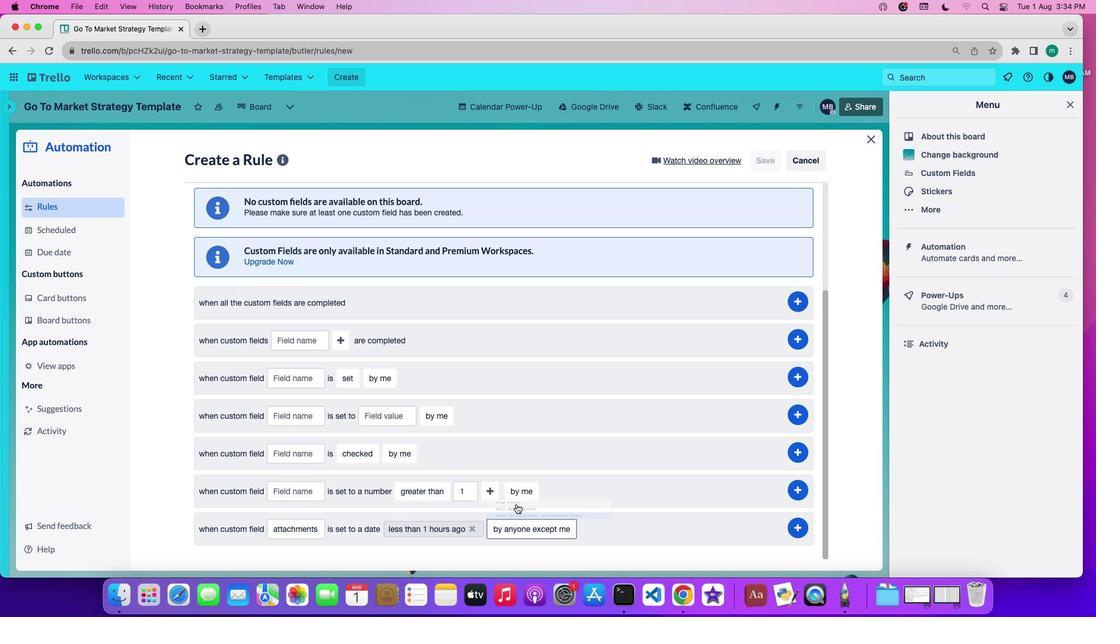 
Action: Mouse moved to (796, 529)
Screenshot: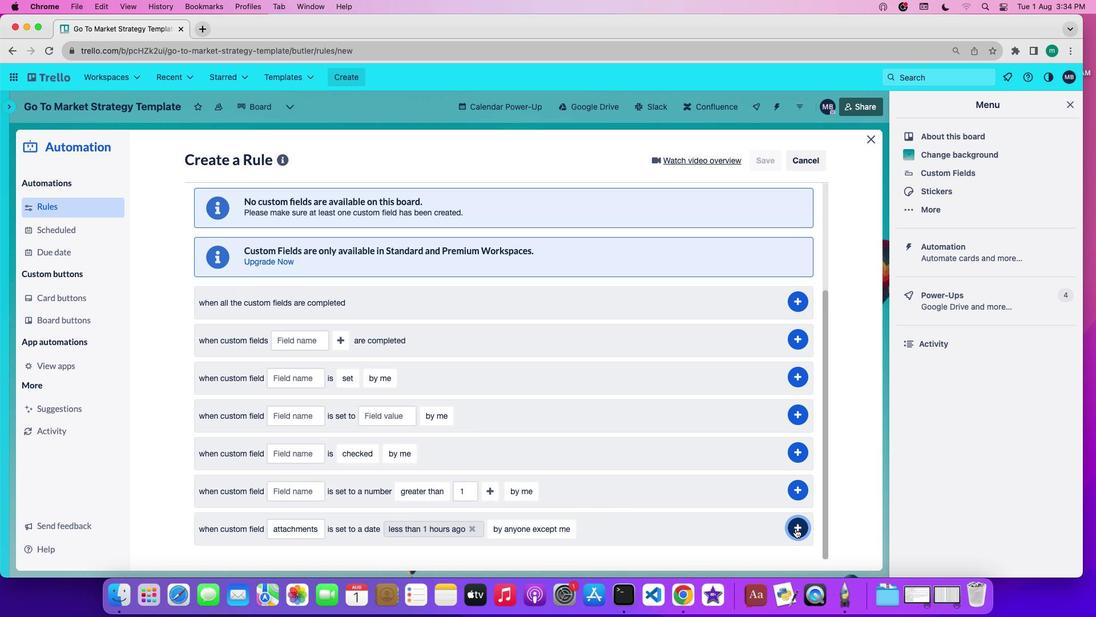 
Action: Mouse pressed left at (796, 529)
Screenshot: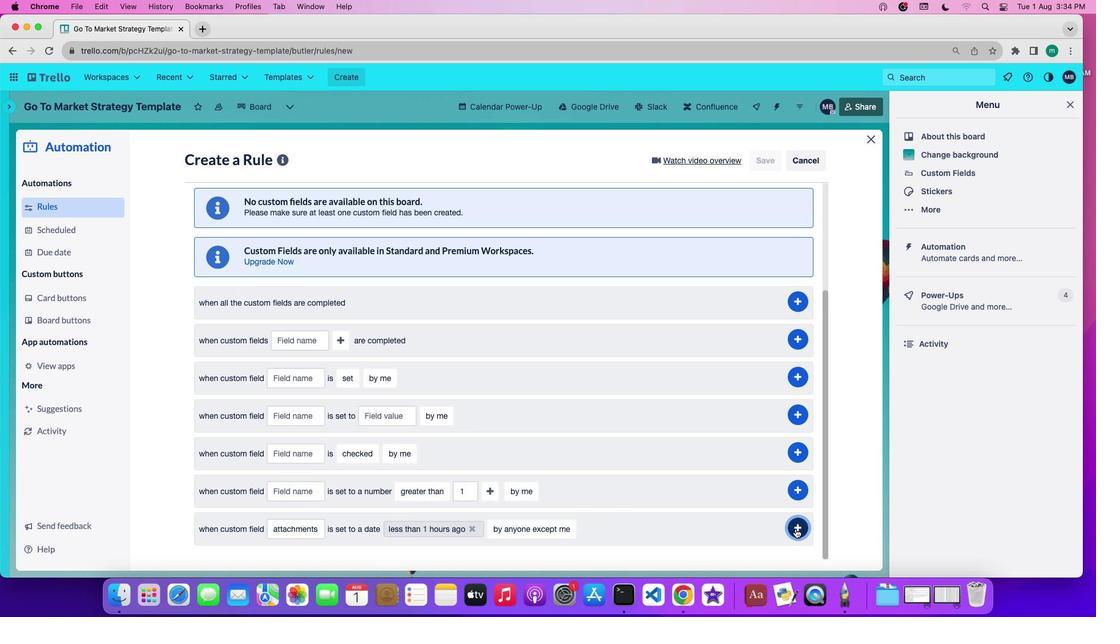 
